 Task: Open Card Card0000000175 in  Board0000000044 in Workspace WS0000000015 in Trello. Add Member Carxxstreet791@gmail.com to Card Card0000000175 in  Board0000000044 in Workspace WS0000000015 in Trello. Add Orange Label titled Label0000000175 to Card Card0000000175 in  Board0000000044 in Workspace WS0000000015 in Trello. Add Checklist CL0000000175 to Card Card0000000175 in  Board0000000044 in Workspace WS0000000015 in Trello. Add Dates with Start Date as Oct 01 2023 and Due Date as Oct 31 2023 to Card Card0000000175 in  Board0000000044 in Workspace WS0000000015 in Trello
Action: Mouse moved to (673, 78)
Screenshot: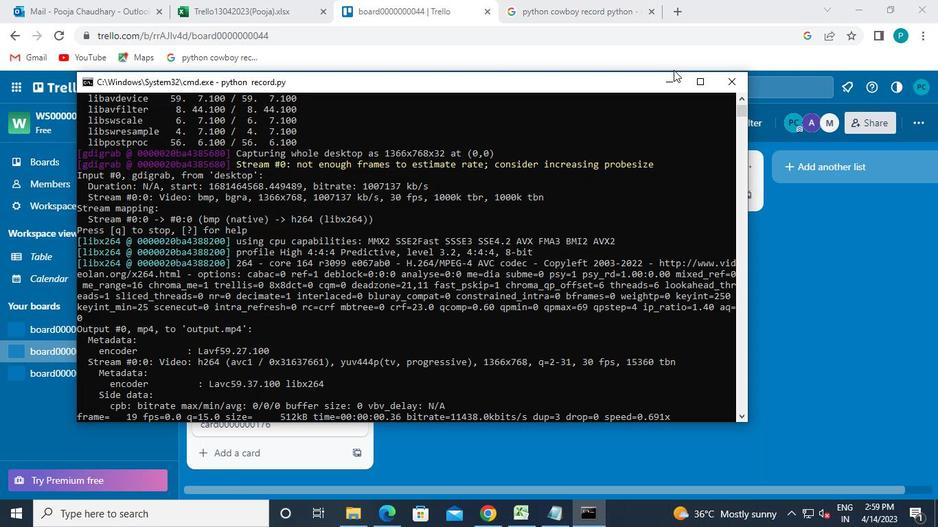 
Action: Mouse pressed left at (673, 78)
Screenshot: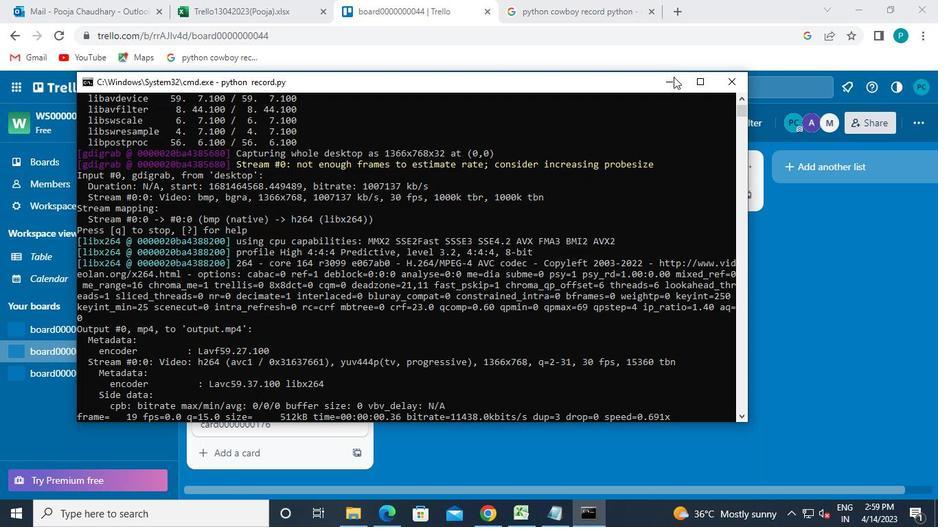 
Action: Mouse moved to (253, 400)
Screenshot: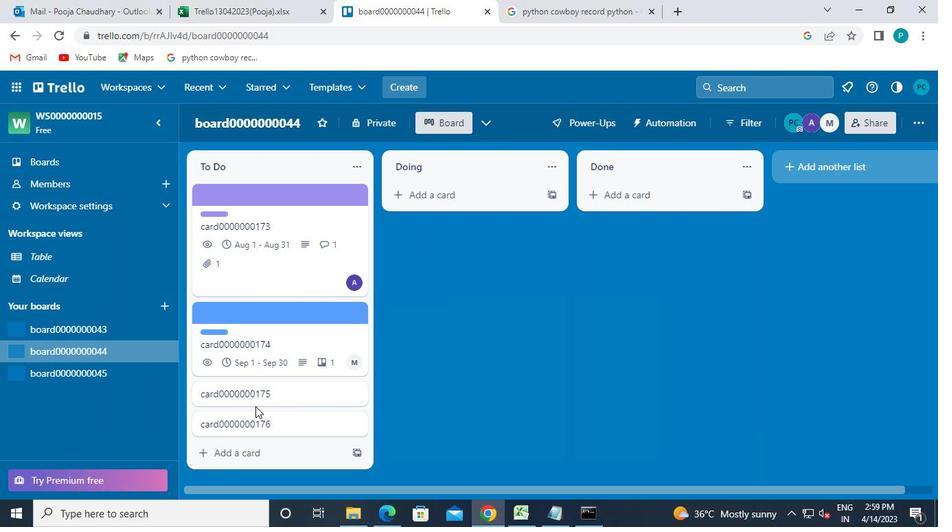 
Action: Mouse pressed left at (253, 400)
Screenshot: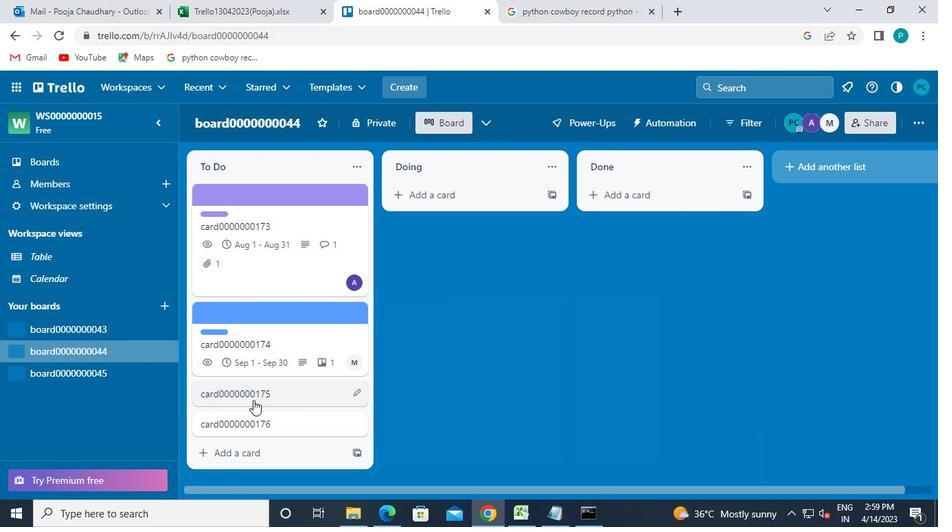 
Action: Mouse moved to (616, 241)
Screenshot: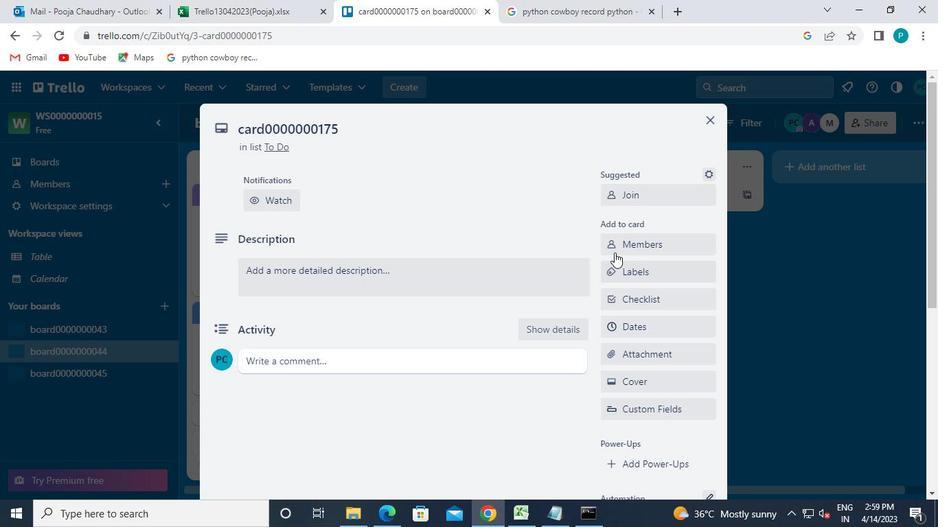
Action: Mouse pressed left at (616, 241)
Screenshot: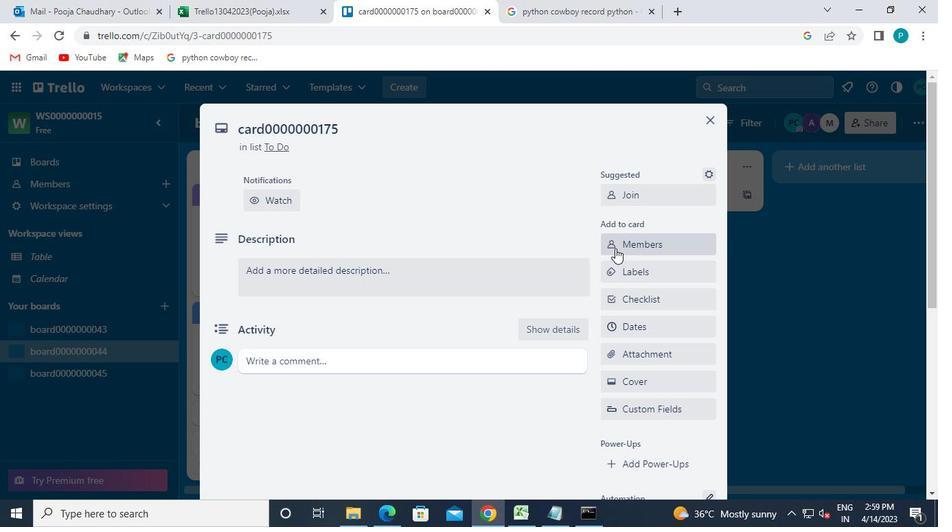 
Action: Mouse moved to (630, 307)
Screenshot: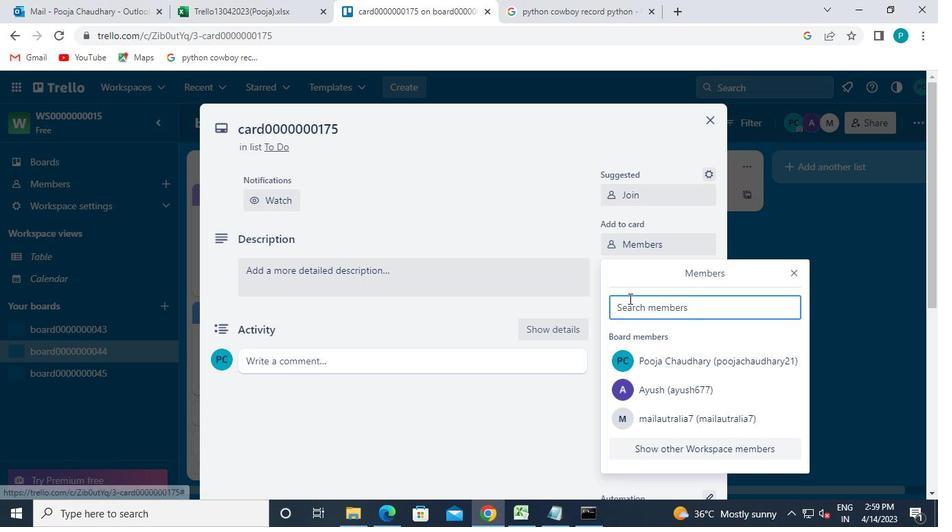 
Action: Mouse pressed left at (630, 307)
Screenshot: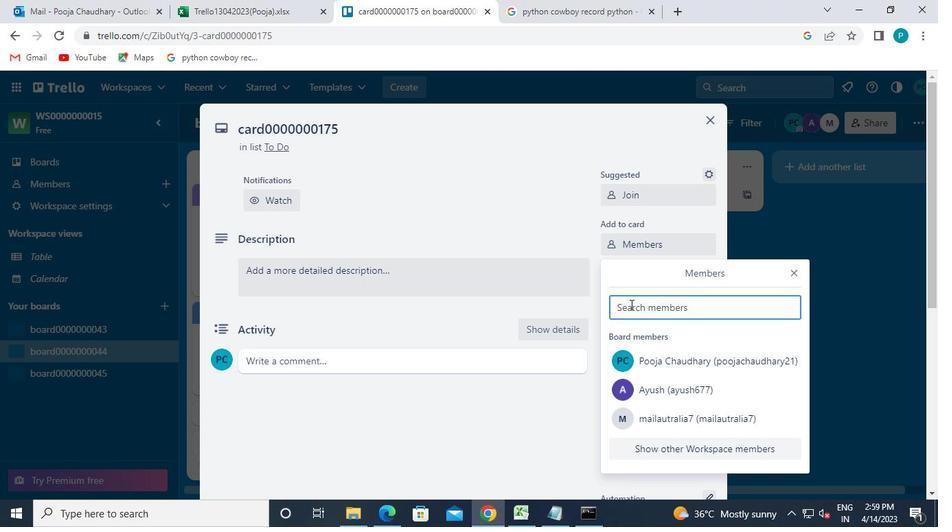 
Action: Mouse moved to (604, 321)
Screenshot: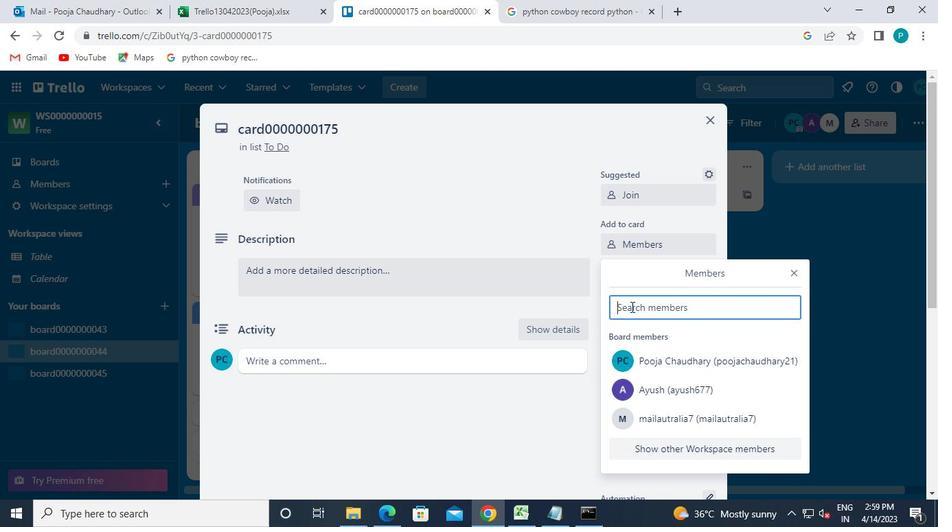 
Action: Keyboard s
Screenshot: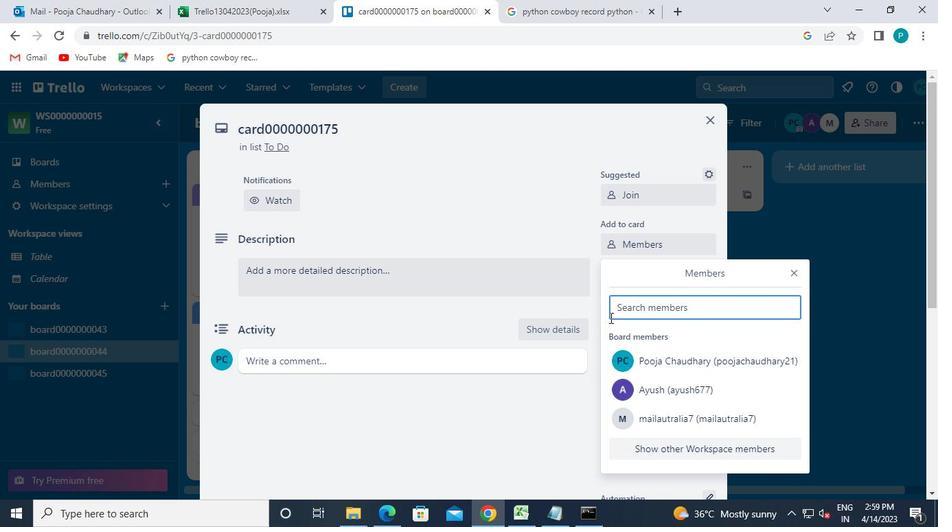 
Action: Keyboard t
Screenshot: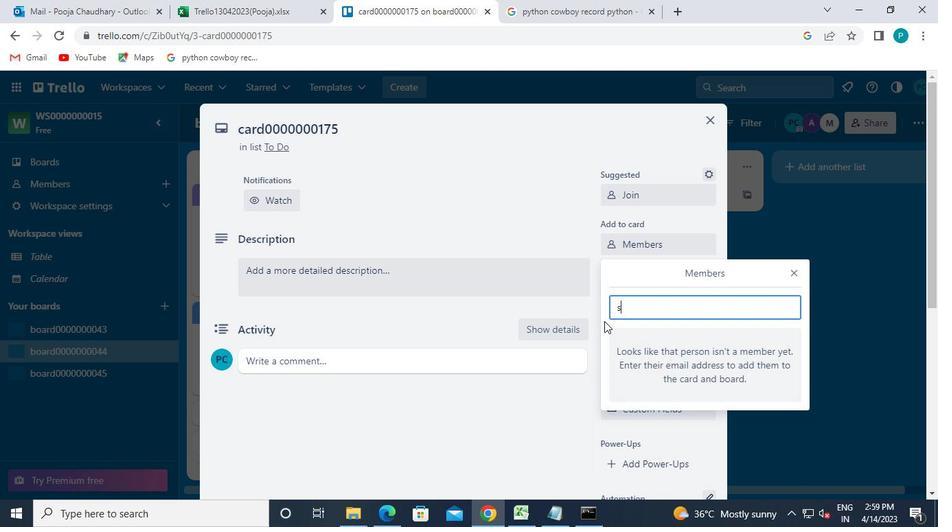 
Action: Keyboard r
Screenshot: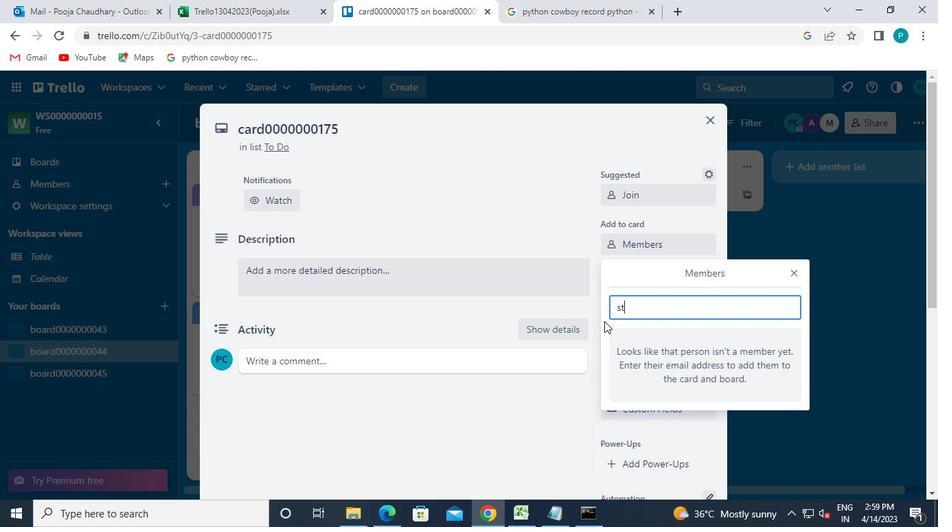 
Action: Keyboard e
Screenshot: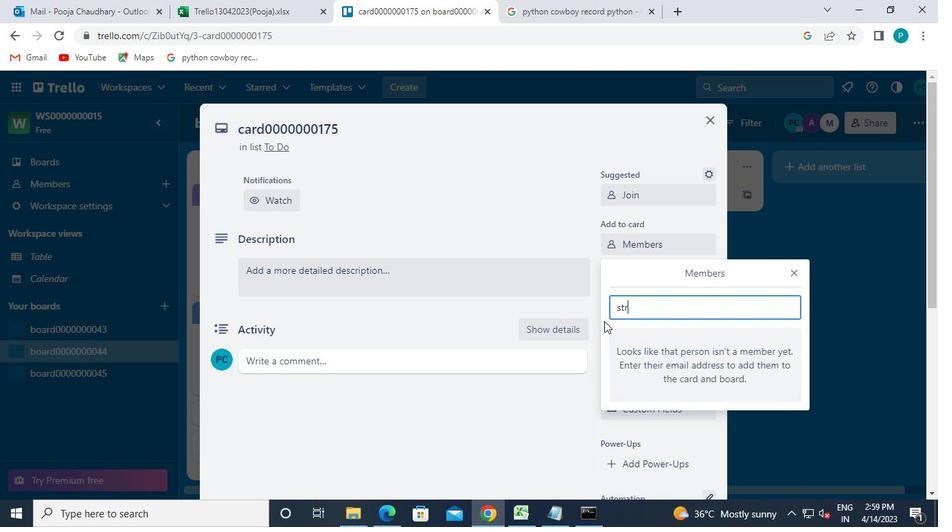 
Action: Keyboard e
Screenshot: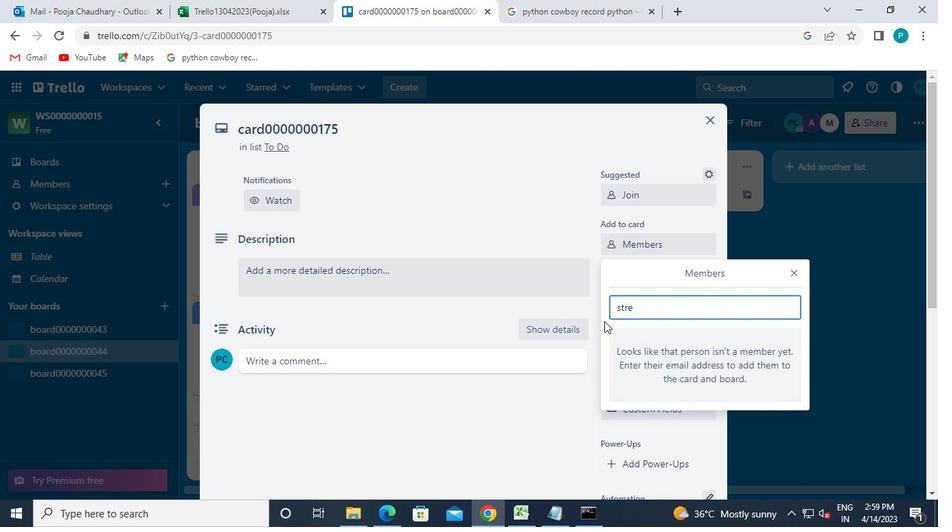 
Action: Keyboard t
Screenshot: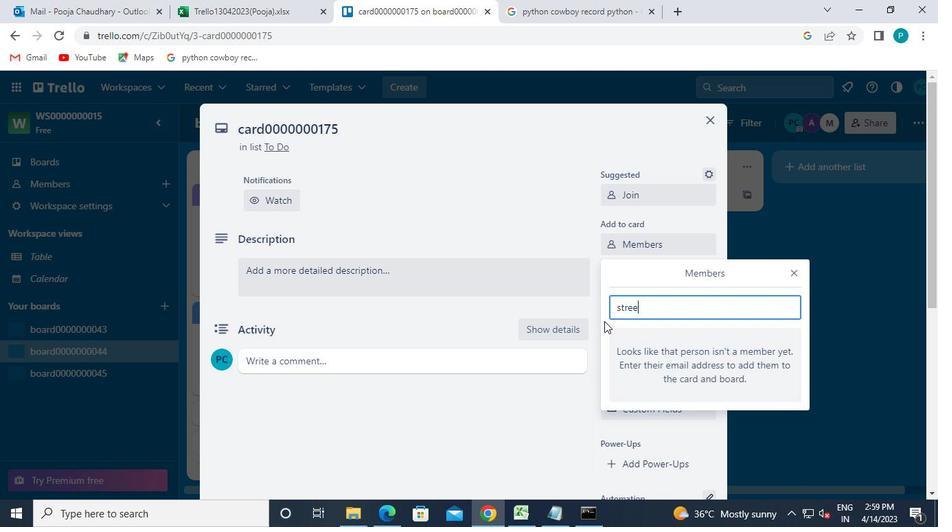 
Action: Keyboard c
Screenshot: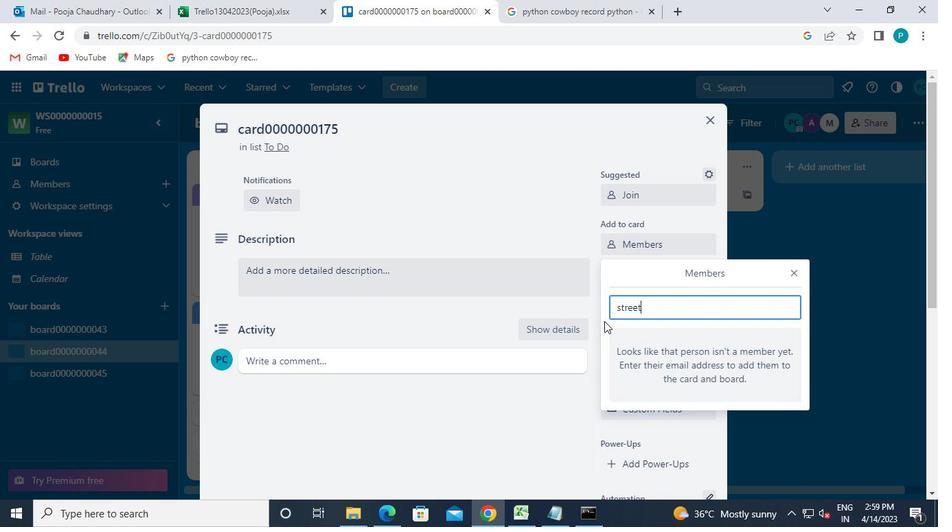 
Action: Keyboard a
Screenshot: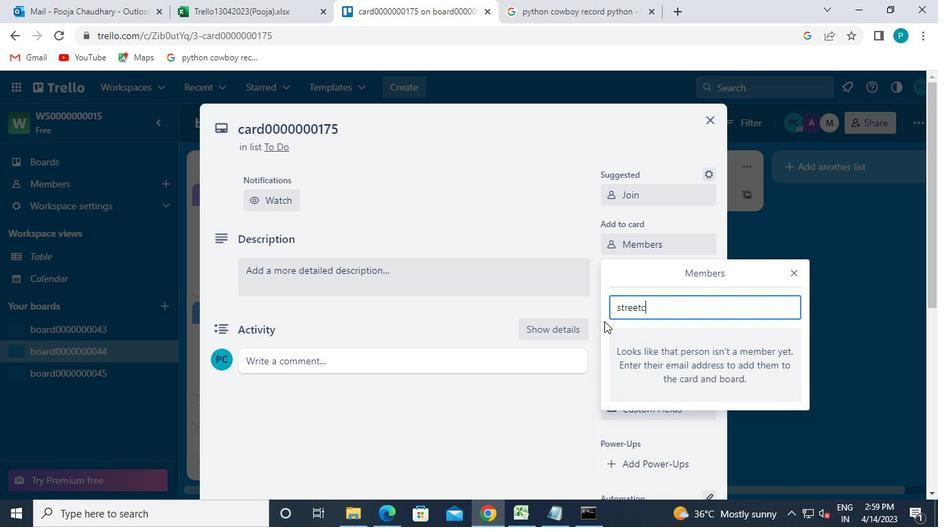 
Action: Keyboard r
Screenshot: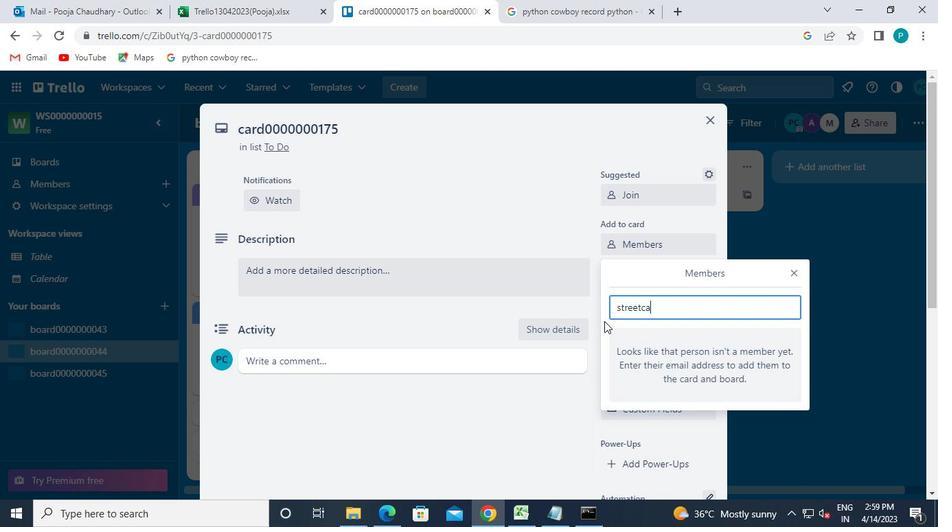 
Action: Keyboard x
Screenshot: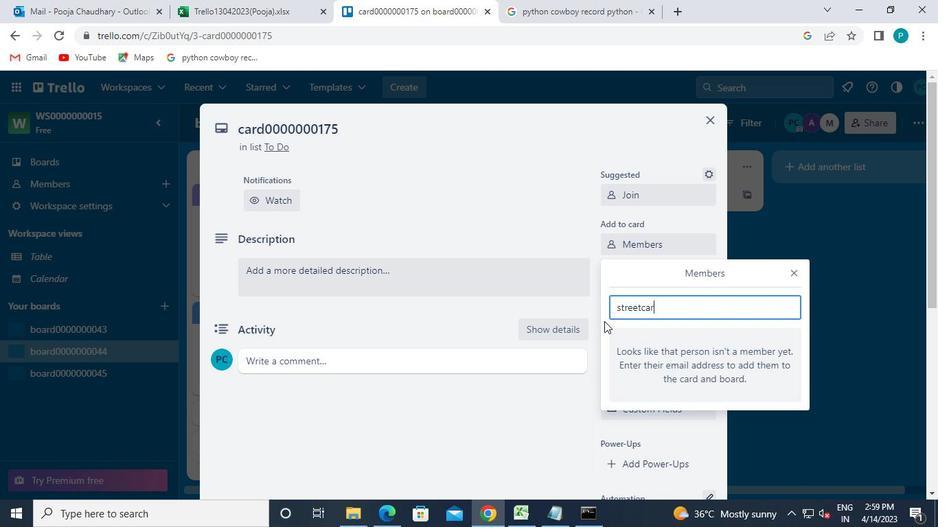 
Action: Keyboard x
Screenshot: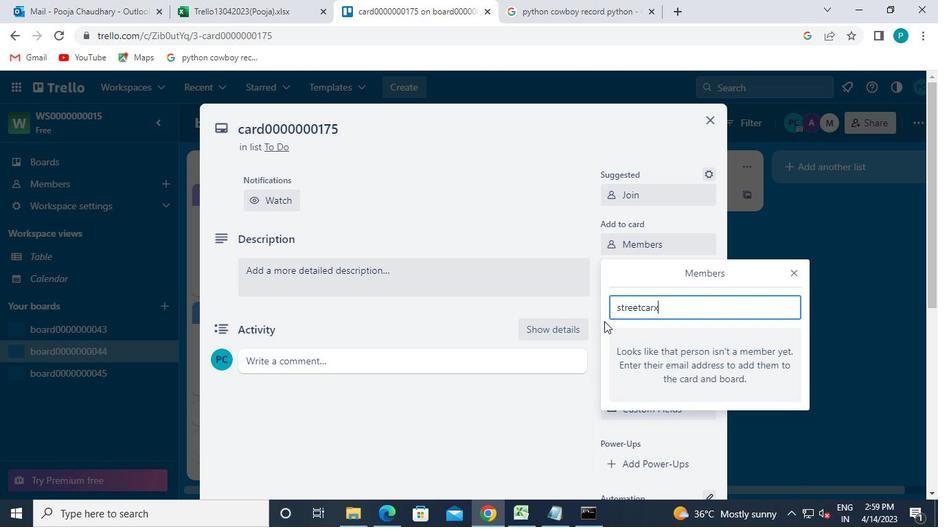 
Action: Keyboard Key.backspace
Screenshot: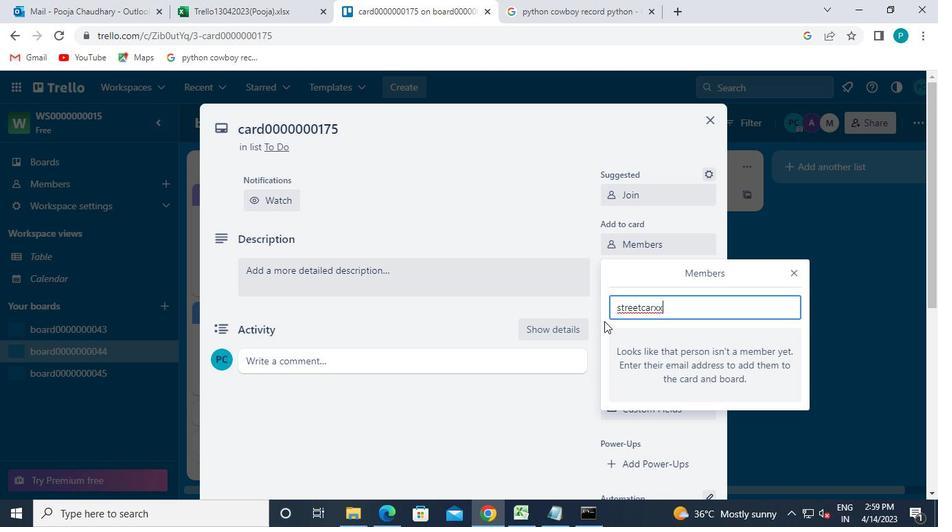 
Action: Keyboard Key.backspace
Screenshot: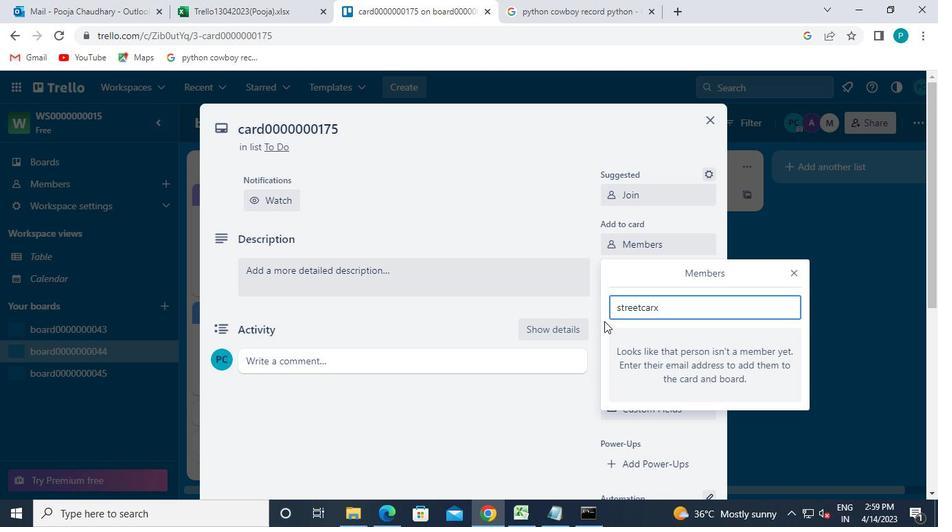 
Action: Keyboard Key.backspace
Screenshot: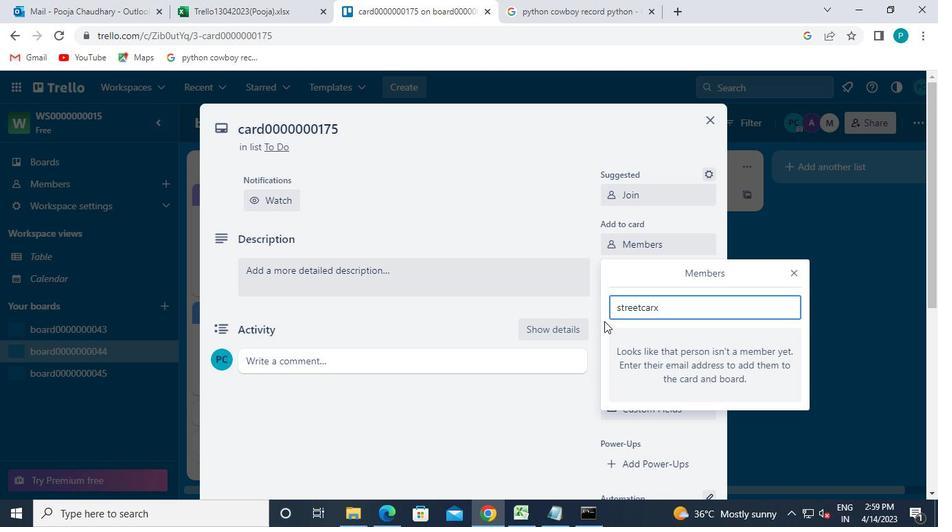 
Action: Keyboard Key.backspace
Screenshot: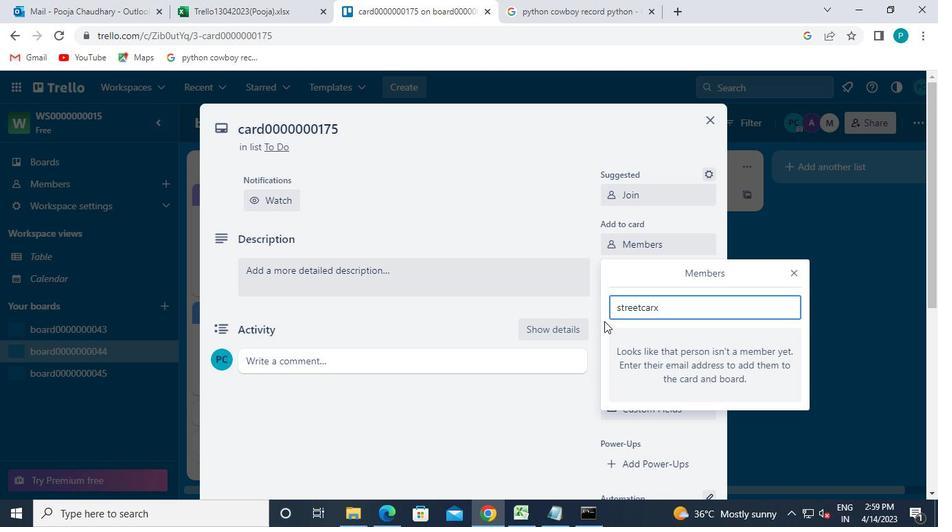 
Action: Keyboard Key.backspace
Screenshot: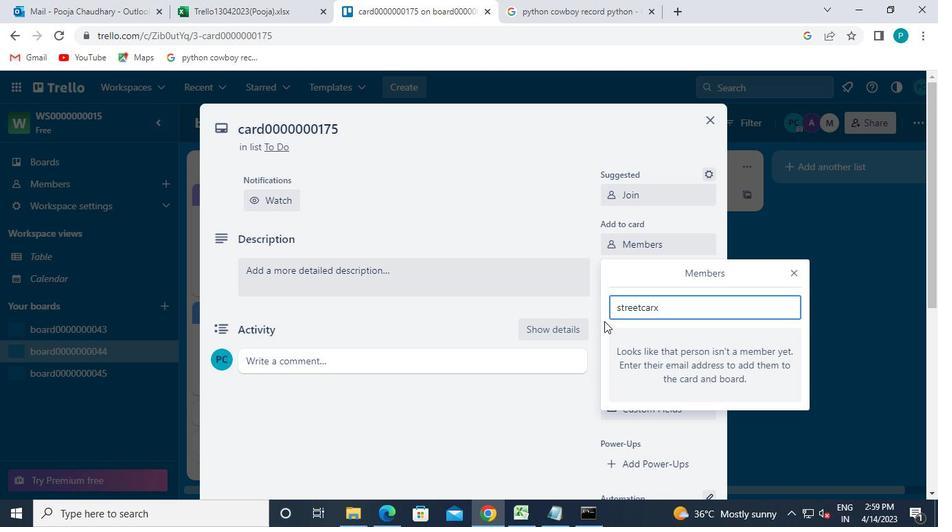 
Action: Keyboard Key.backspace
Screenshot: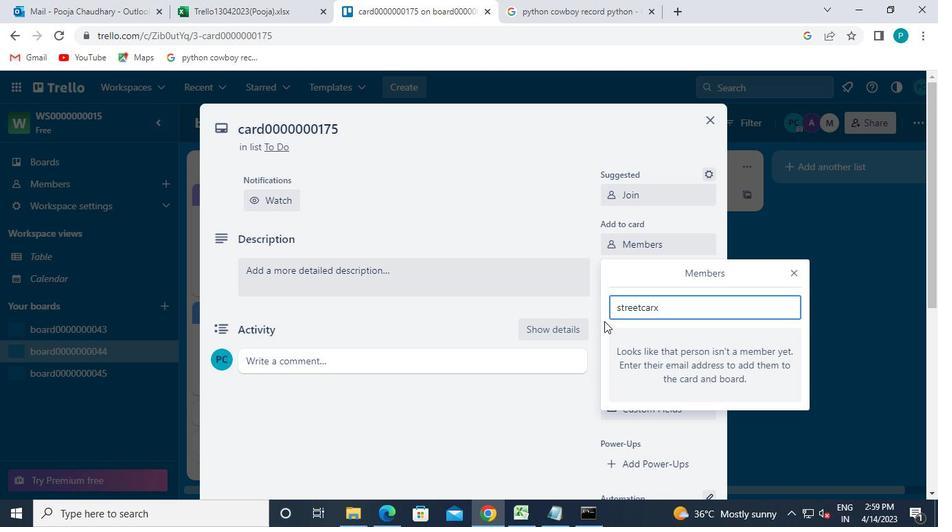 
Action: Keyboard Key.backspace
Screenshot: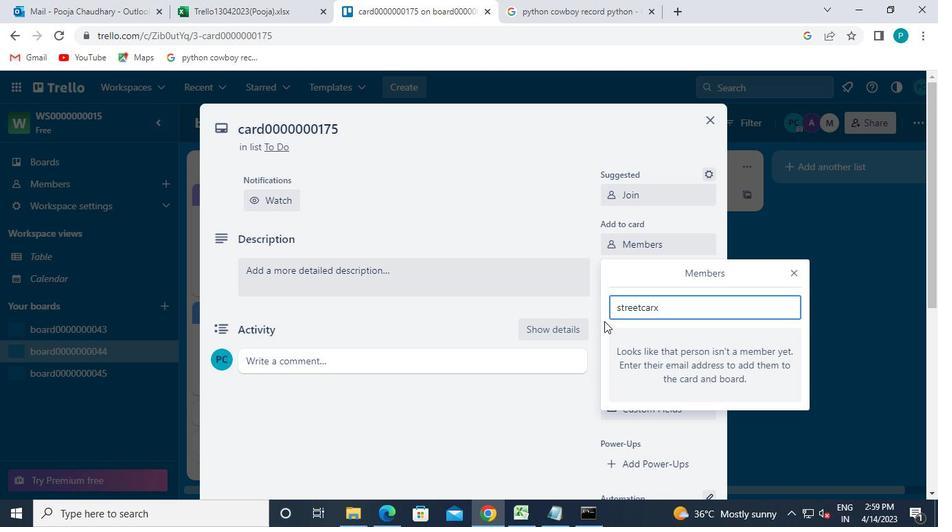 
Action: Keyboard Key.backspace
Screenshot: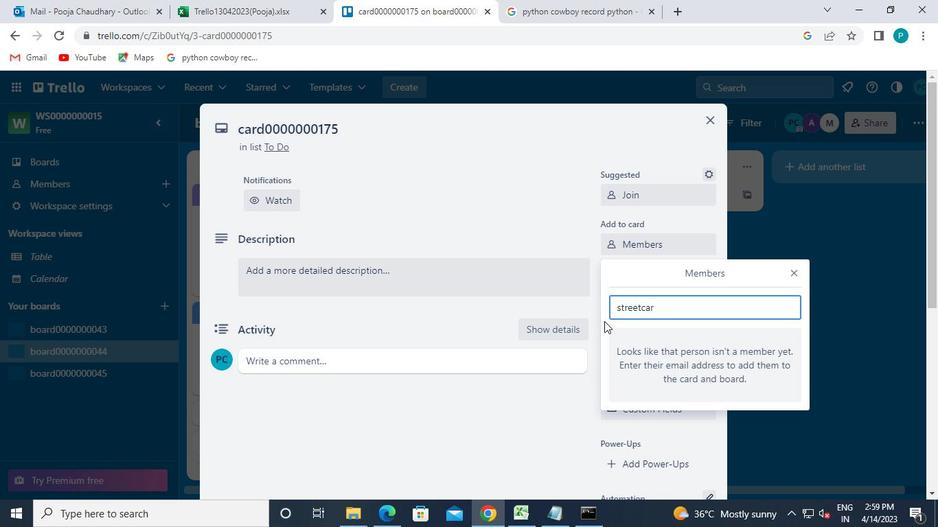 
Action: Keyboard Key.backspace
Screenshot: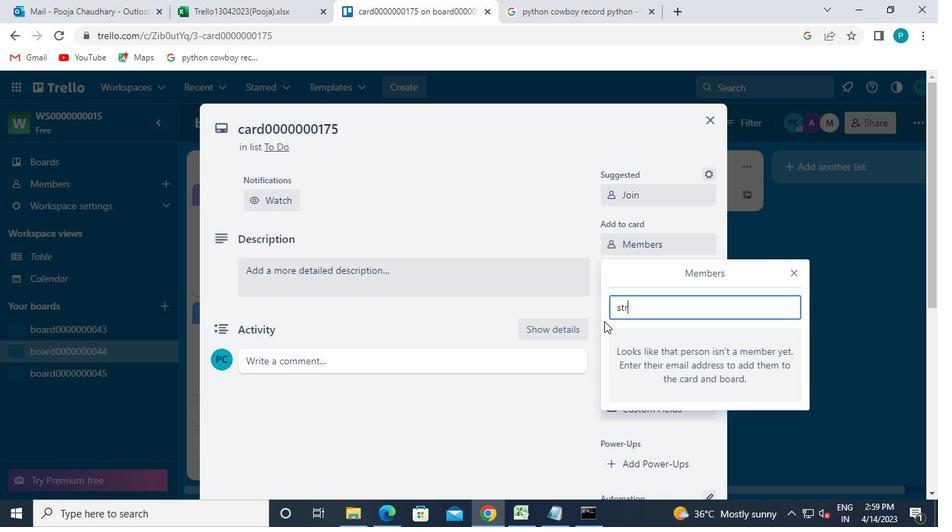 
Action: Keyboard Key.backspace
Screenshot: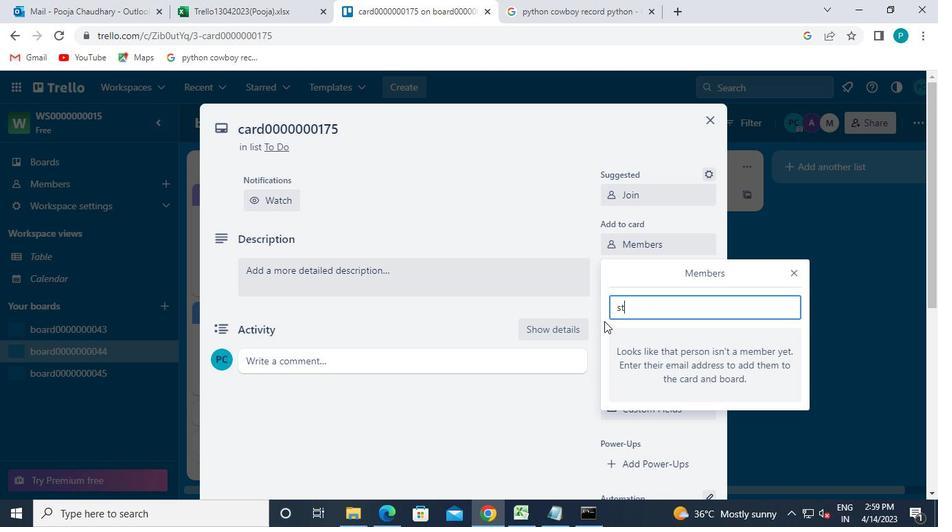 
Action: Keyboard Key.backspace
Screenshot: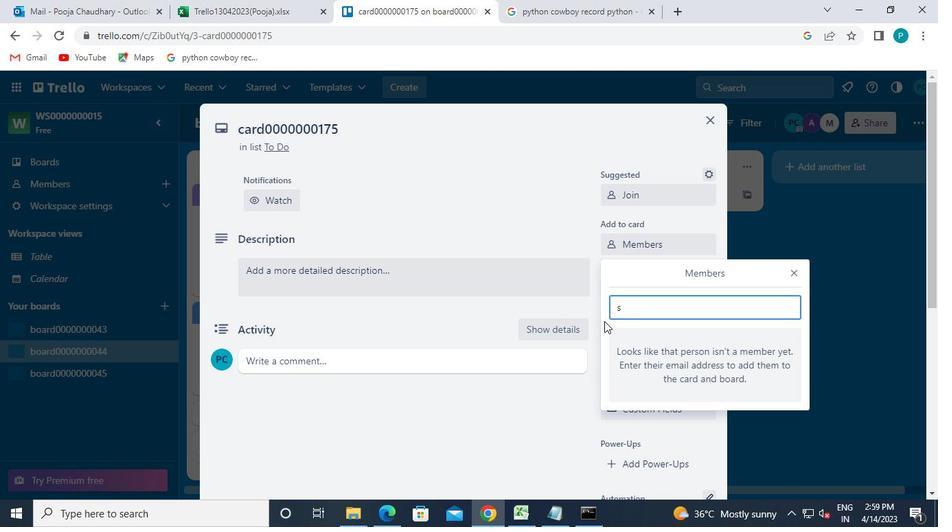 
Action: Keyboard c
Screenshot: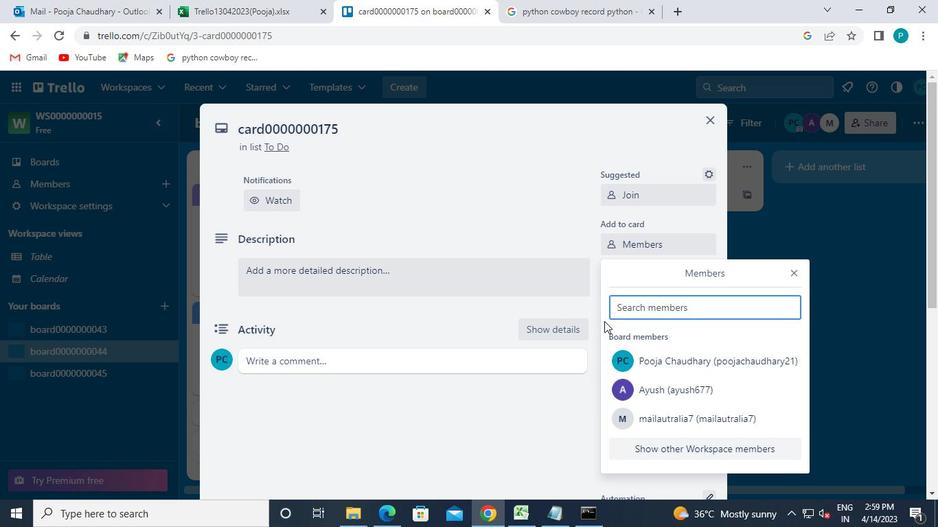 
Action: Mouse moved to (562, 344)
Screenshot: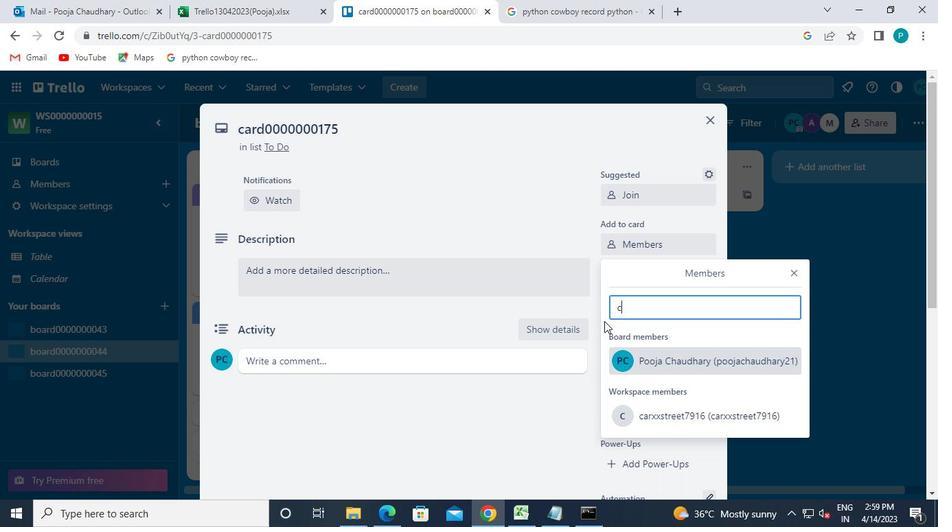 
Action: Keyboard a
Screenshot: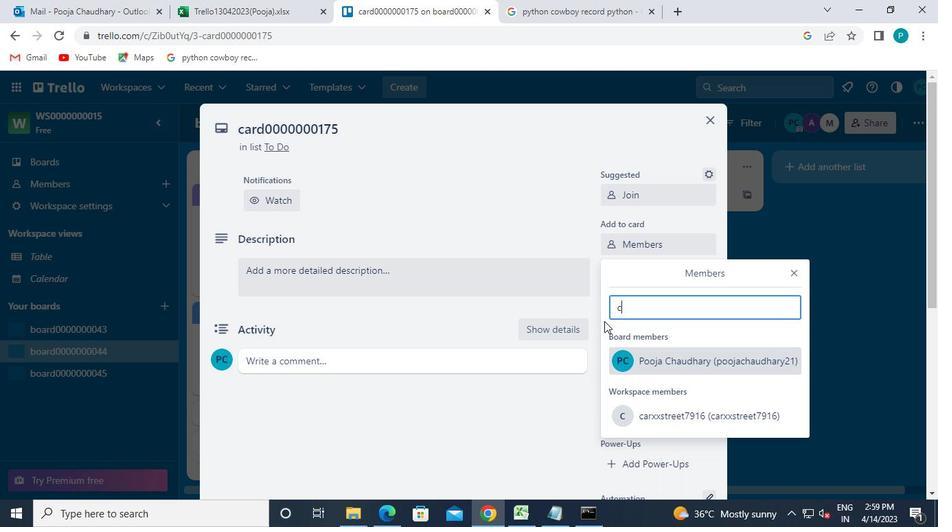 
Action: Keyboard r
Screenshot: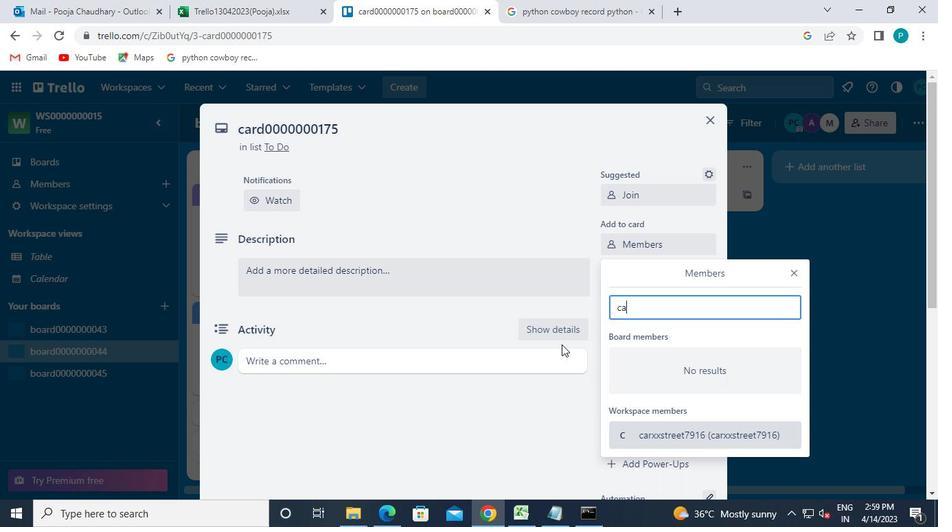 
Action: Keyboard x
Screenshot: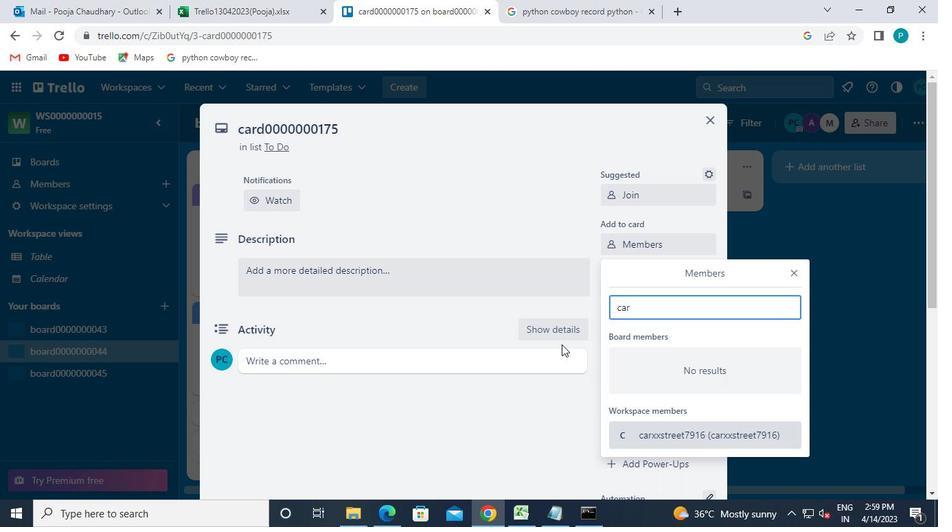 
Action: Keyboard x
Screenshot: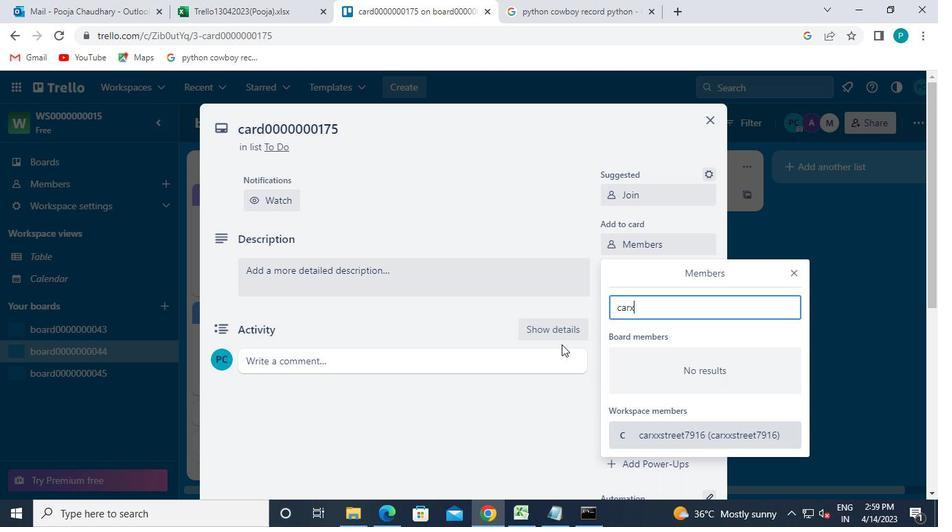 
Action: Keyboard s
Screenshot: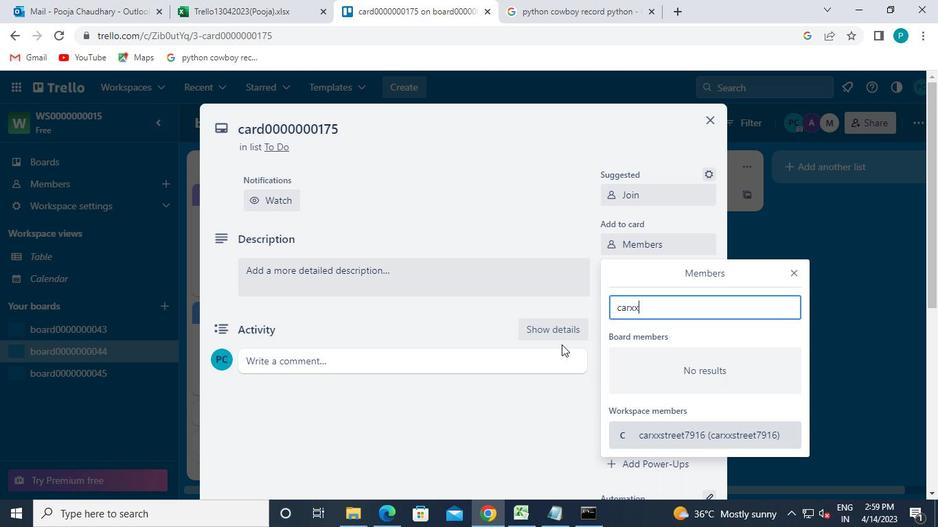 
Action: Keyboard t
Screenshot: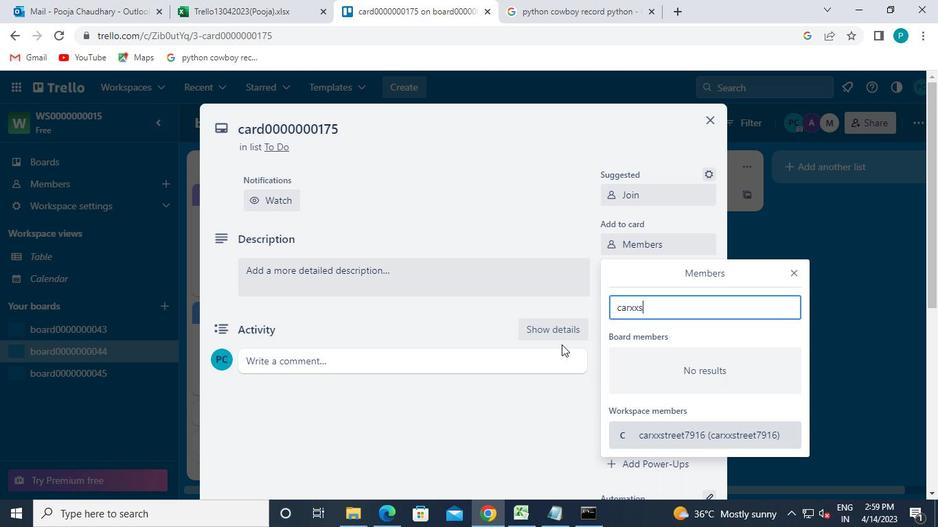 
Action: Keyboard r
Screenshot: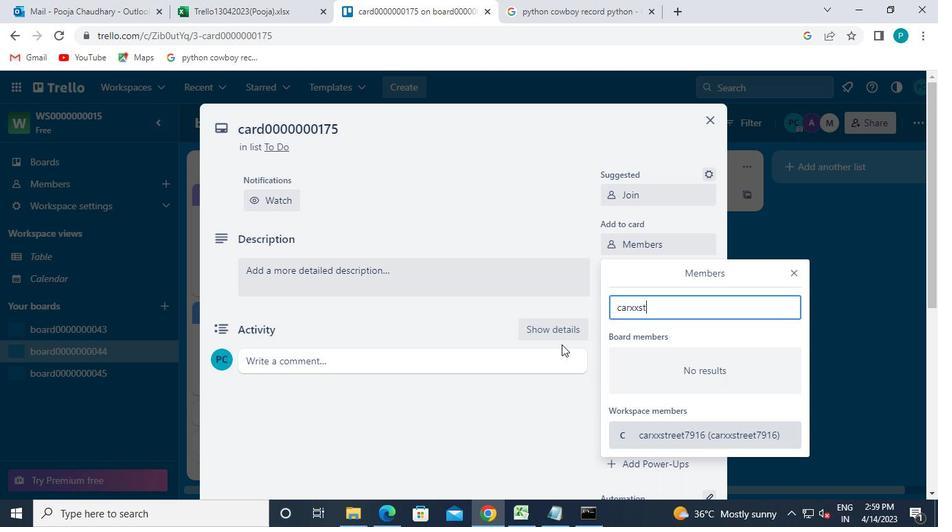 
Action: Keyboard e
Screenshot: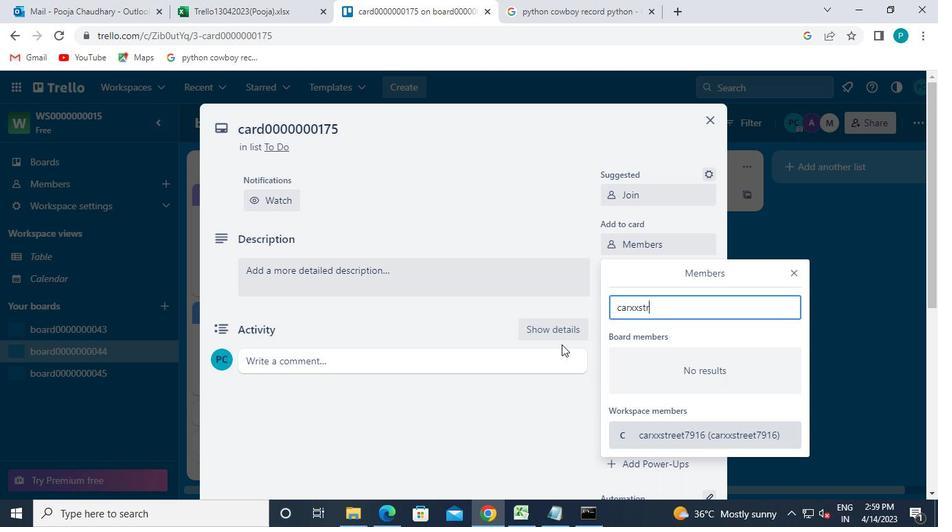 
Action: Keyboard e
Screenshot: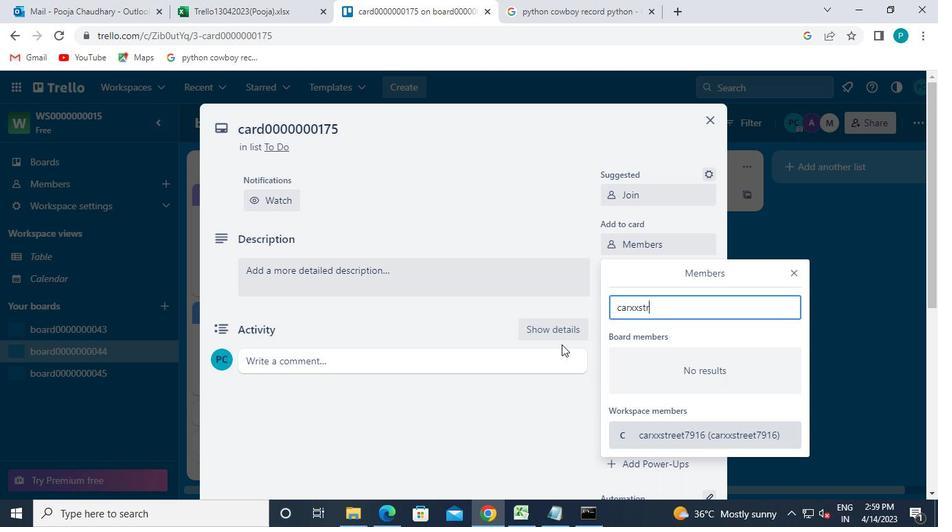 
Action: Keyboard t
Screenshot: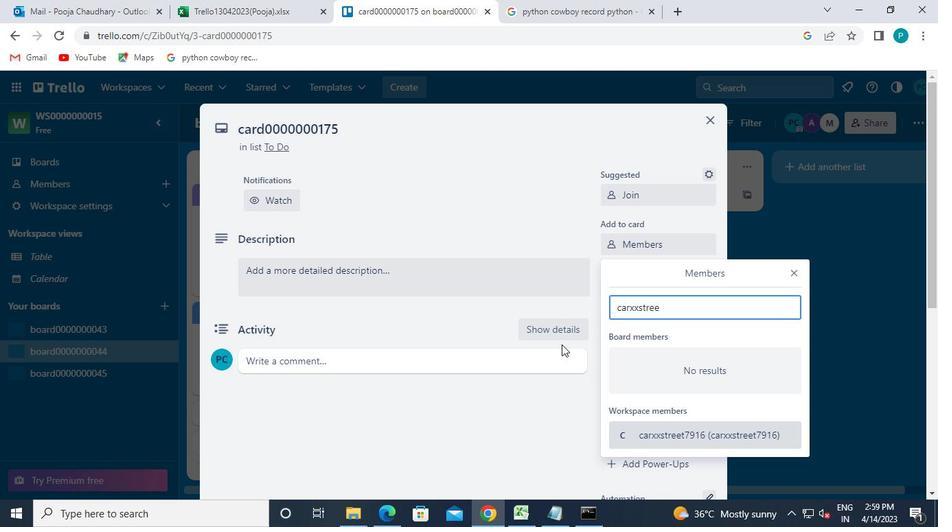 
Action: Mouse moved to (554, 349)
Screenshot: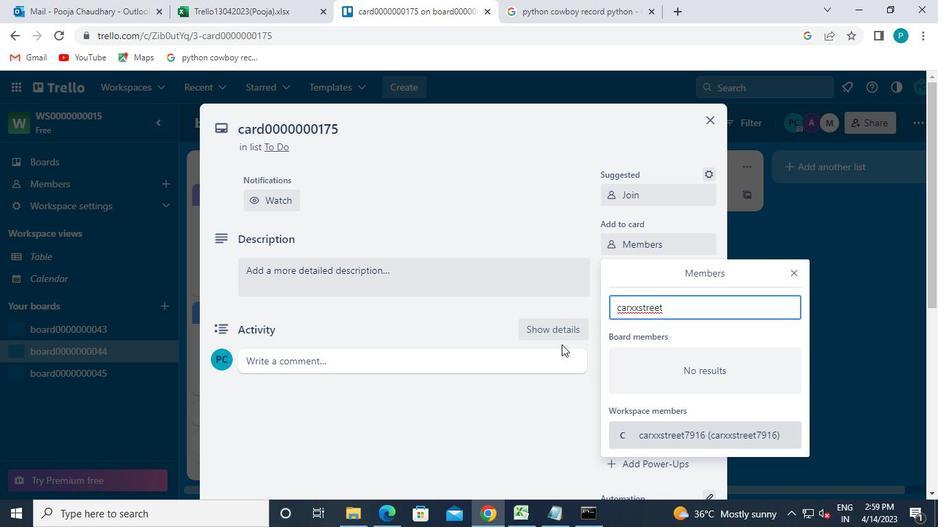 
Action: Keyboard Key.shift
Screenshot: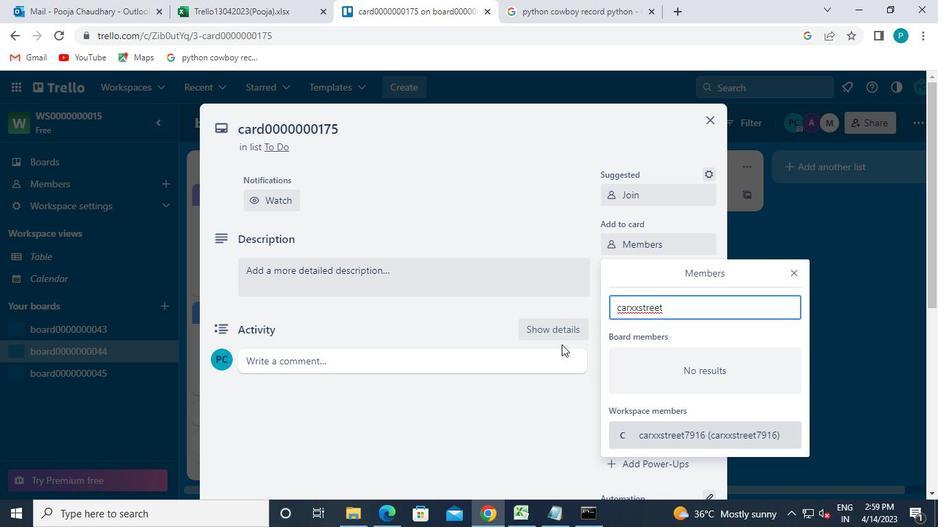 
Action: Keyboard @
Screenshot: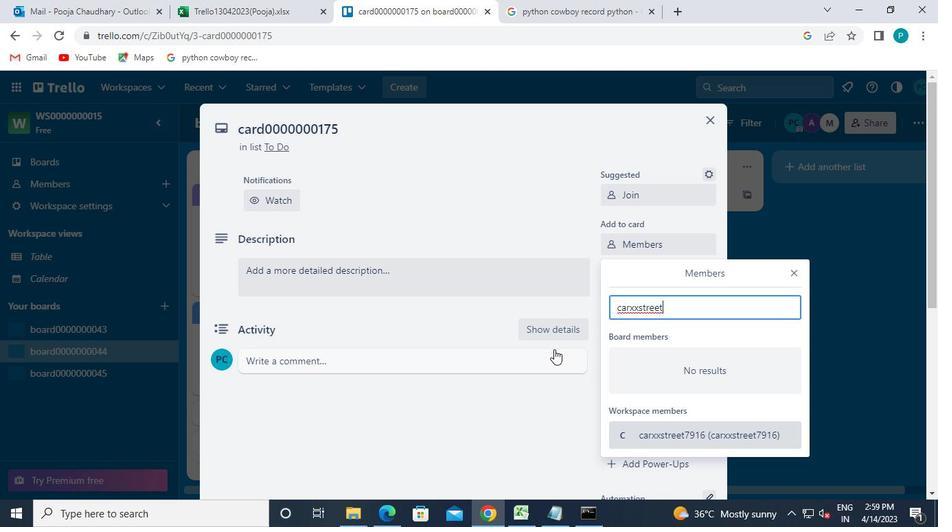 
Action: Keyboard Key.backspace
Screenshot: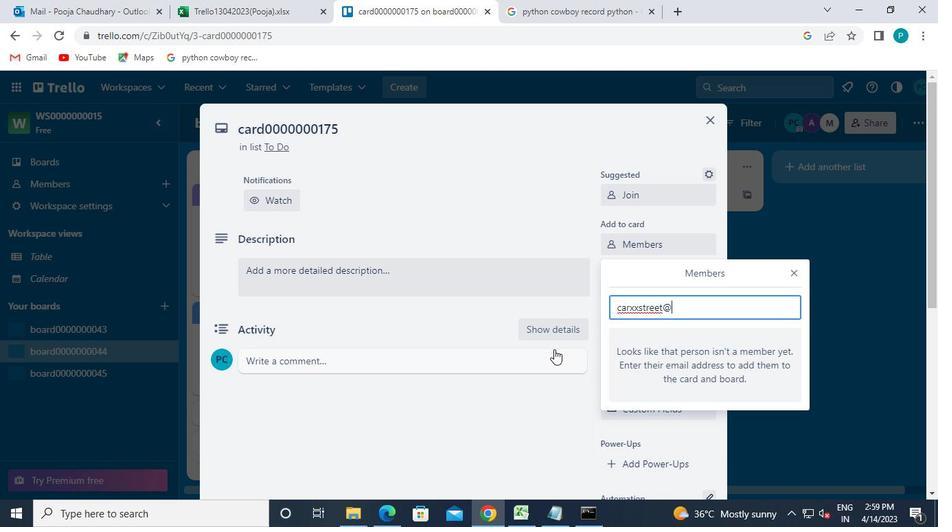 
Action: Keyboard 7
Screenshot: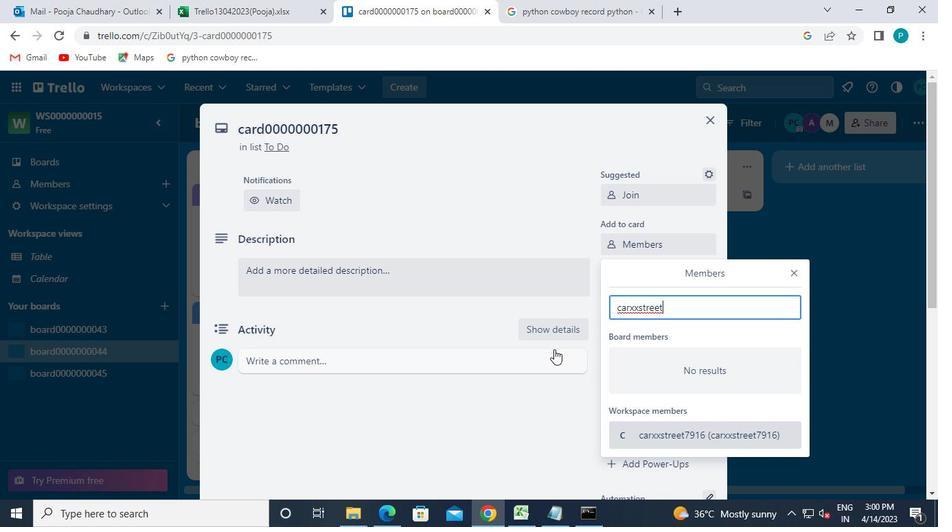
Action: Keyboard 9
Screenshot: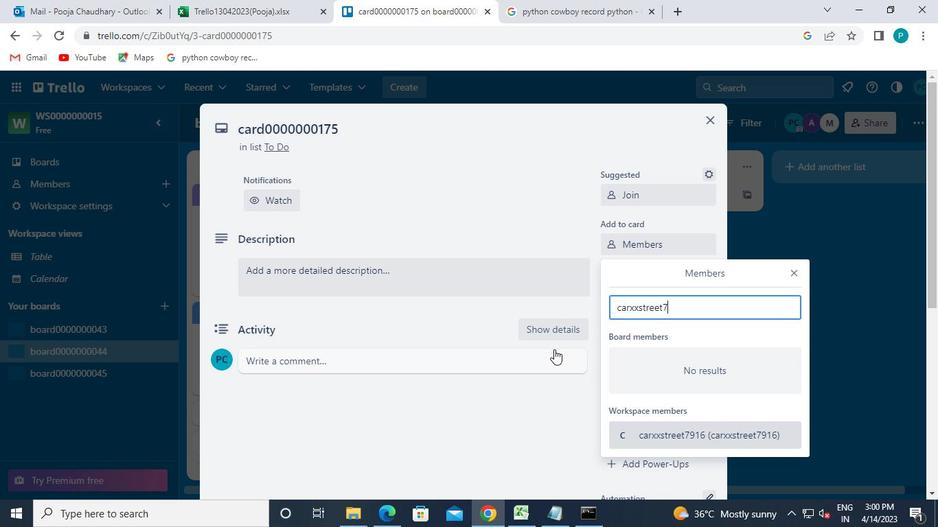 
Action: Keyboard 1
Screenshot: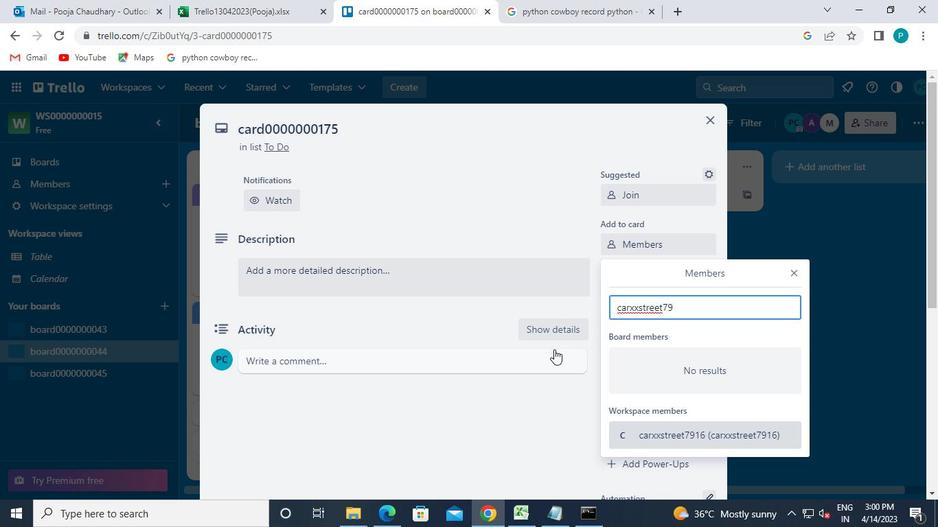 
Action: Keyboard 6
Screenshot: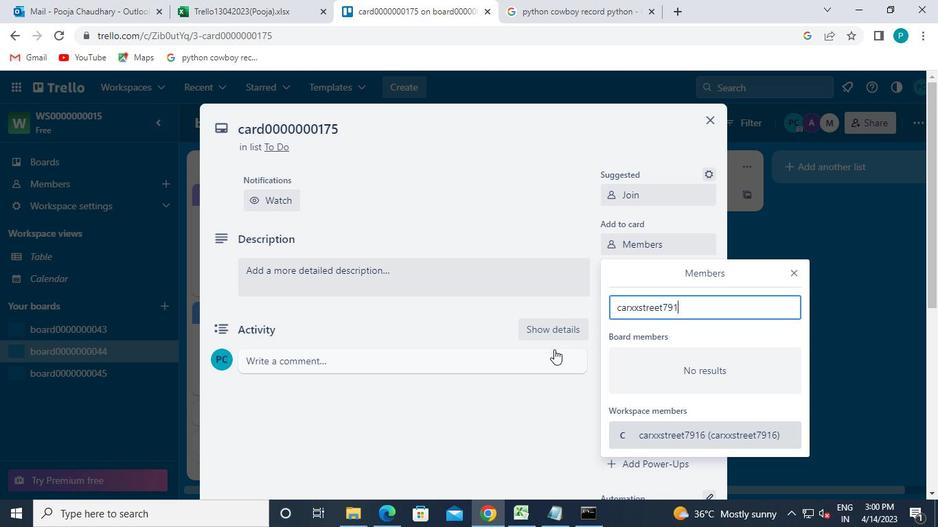 
Action: Keyboard Key.shift
Screenshot: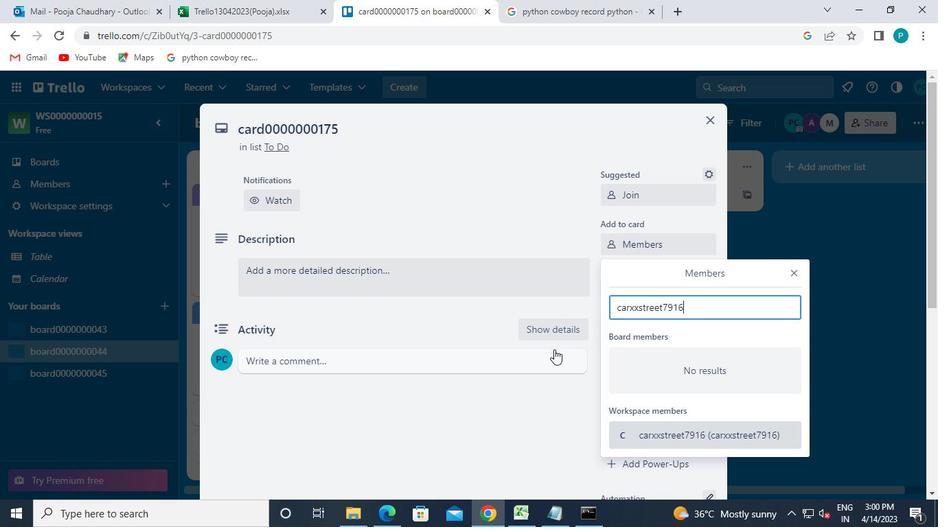 
Action: Keyboard @
Screenshot: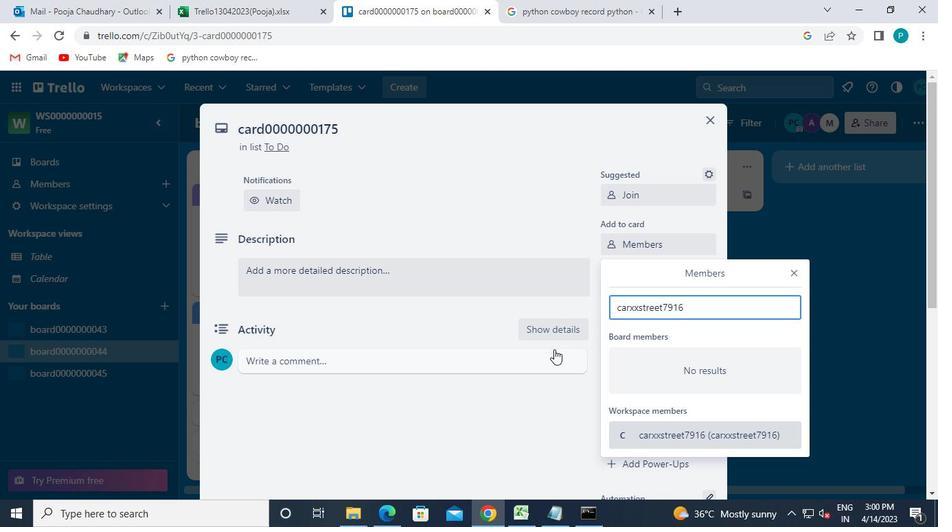 
Action: Keyboard g
Screenshot: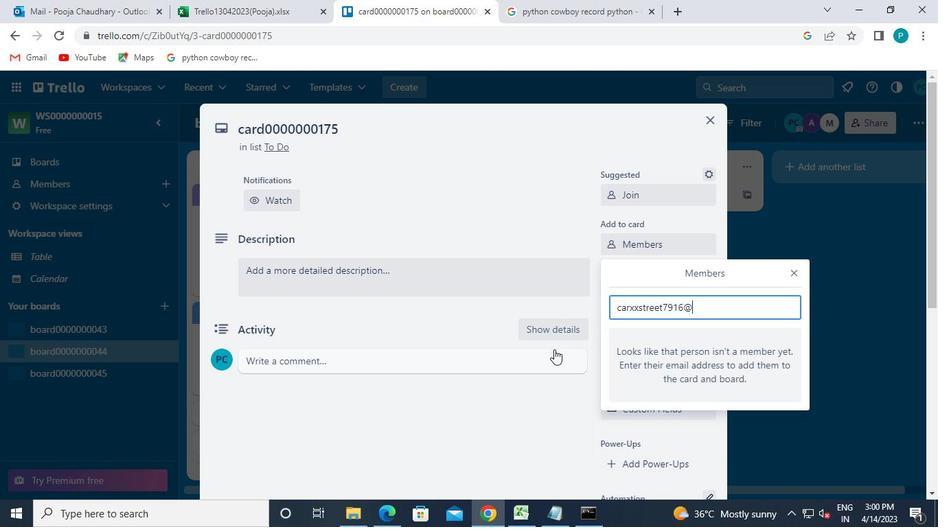 
Action: Keyboard m
Screenshot: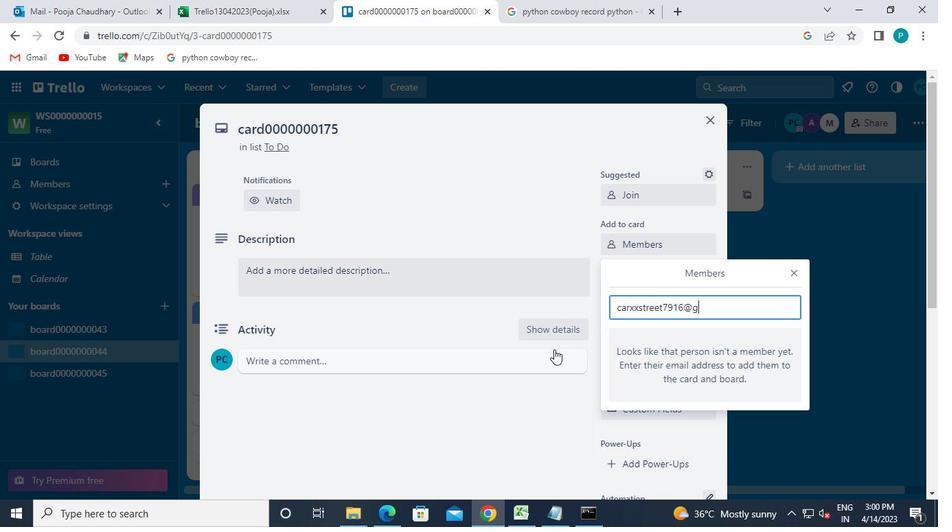 
Action: Keyboard a
Screenshot: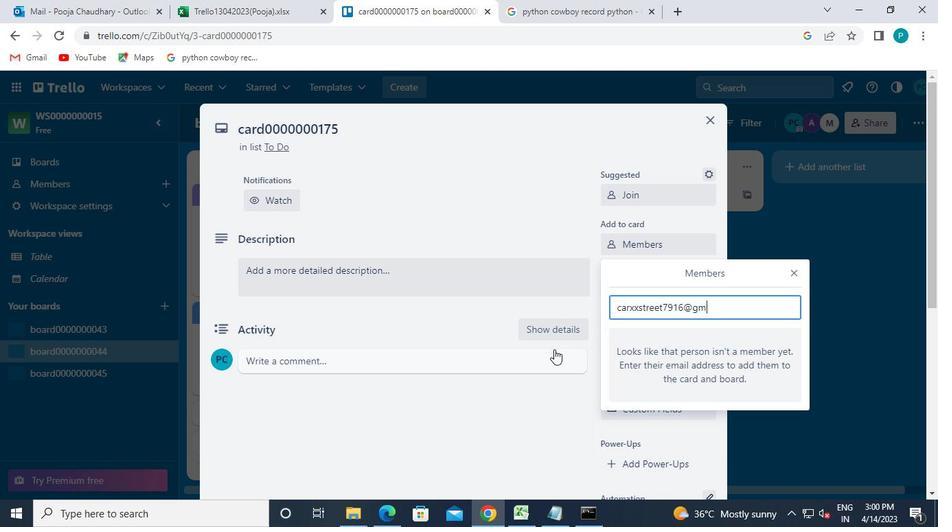 
Action: Keyboard i
Screenshot: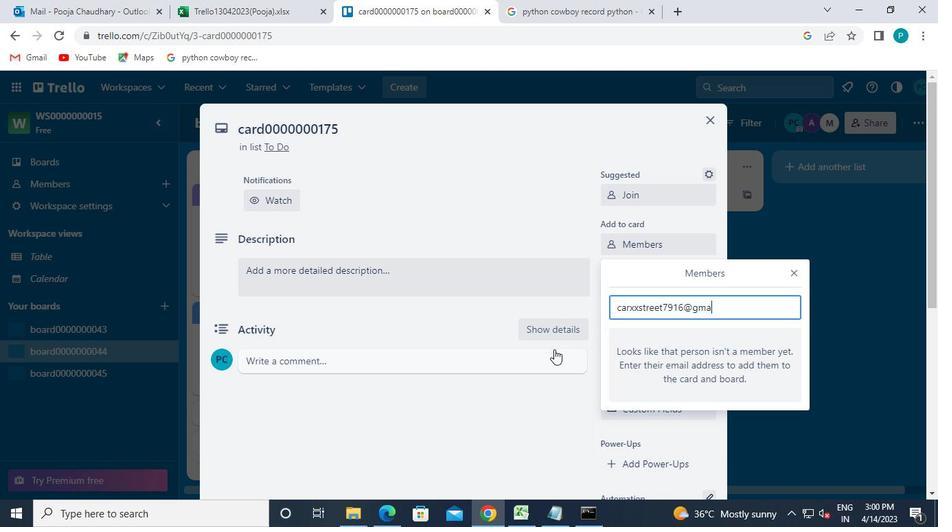 
Action: Keyboard l
Screenshot: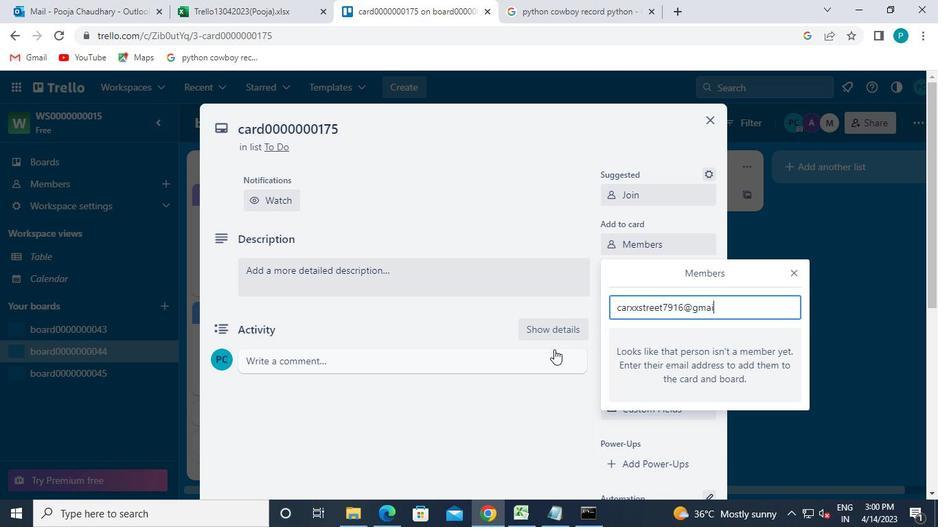 
Action: Keyboard .
Screenshot: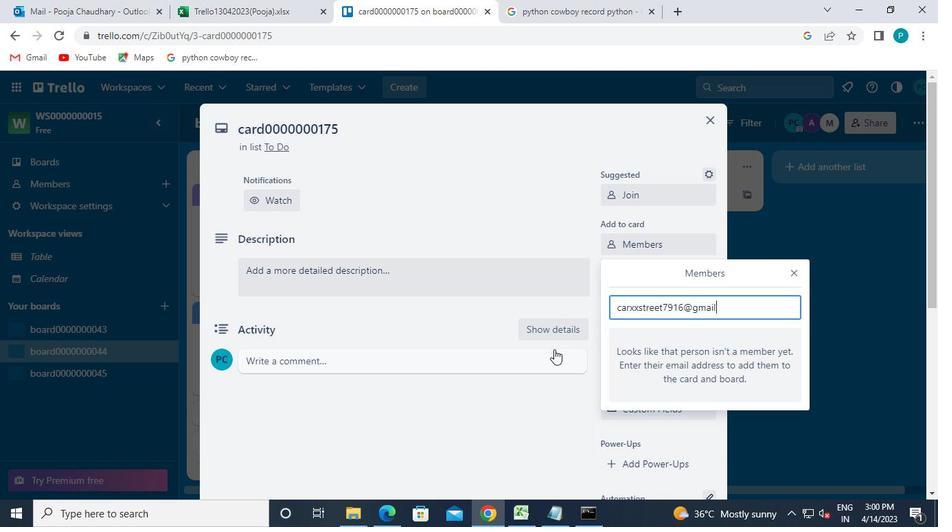 
Action: Keyboard c
Screenshot: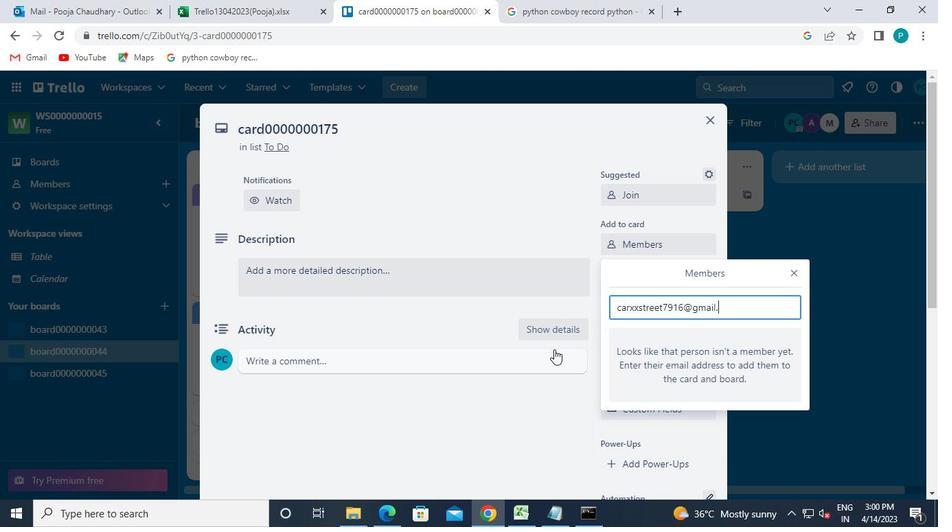 
Action: Keyboard o
Screenshot: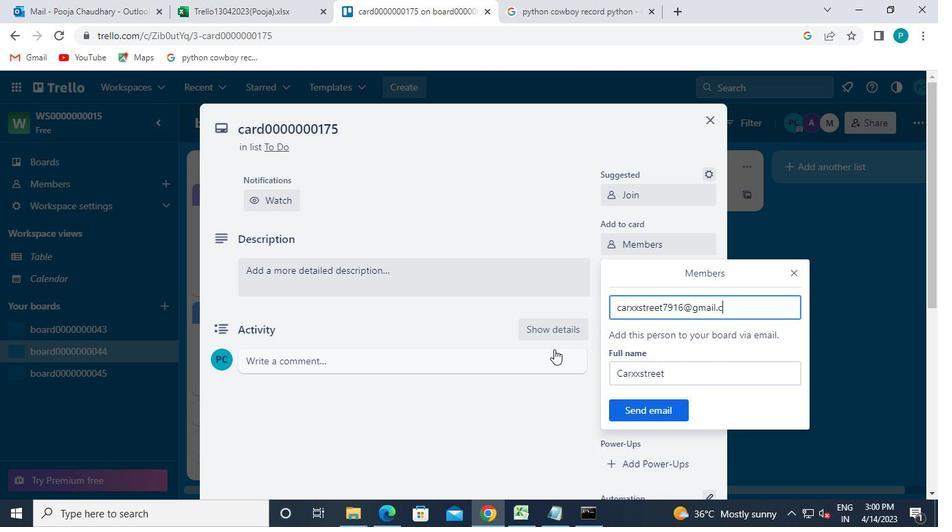 
Action: Keyboard m
Screenshot: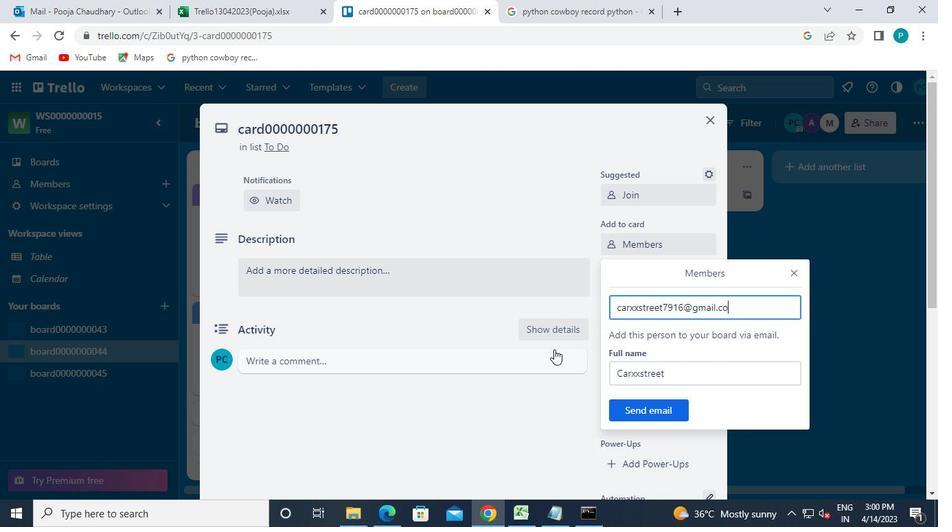 
Action: Mouse moved to (656, 412)
Screenshot: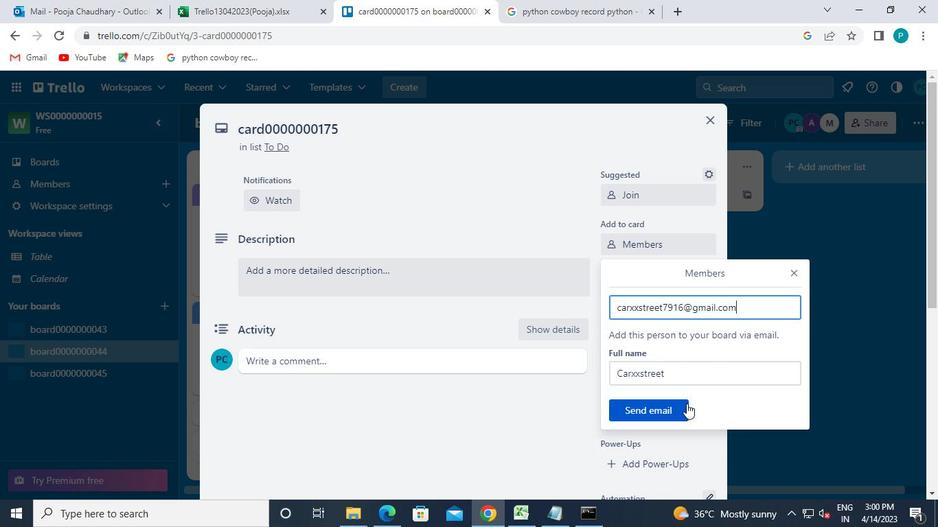 
Action: Mouse pressed left at (656, 412)
Screenshot: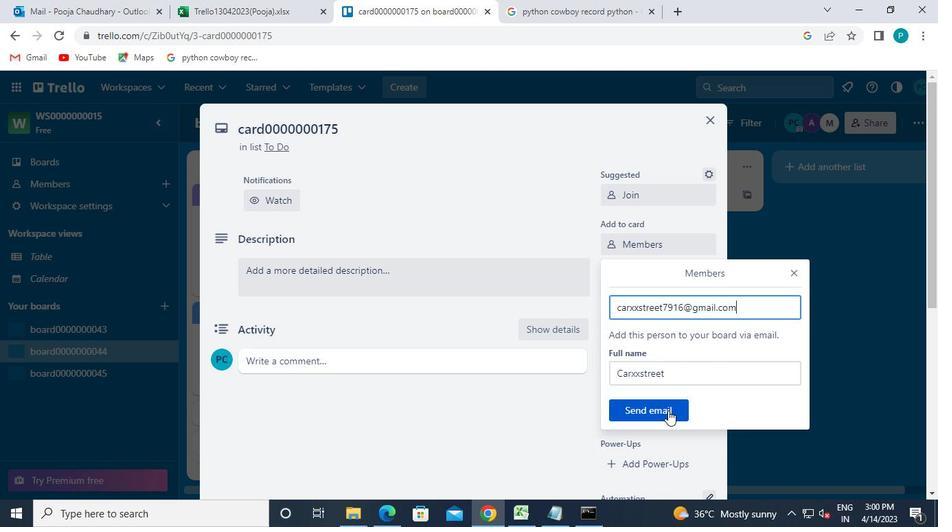 
Action: Mouse moved to (654, 268)
Screenshot: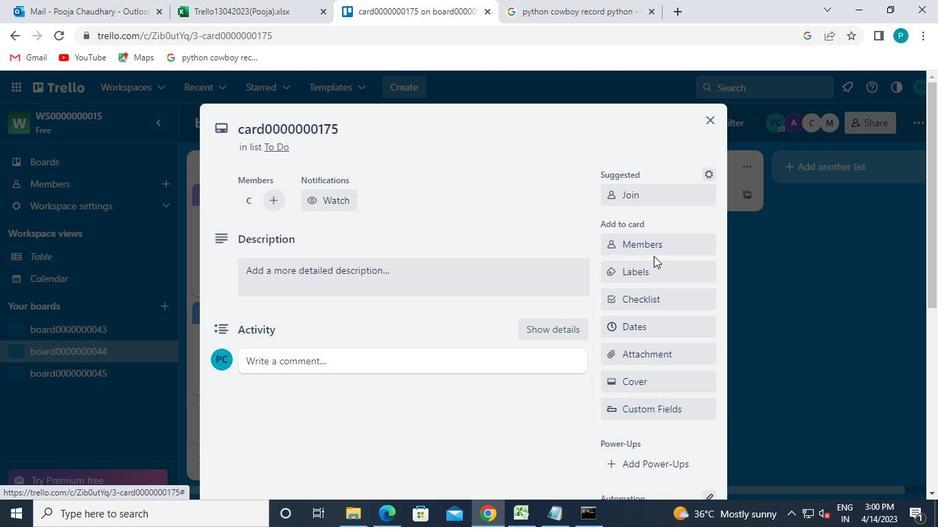 
Action: Mouse pressed left at (654, 268)
Screenshot: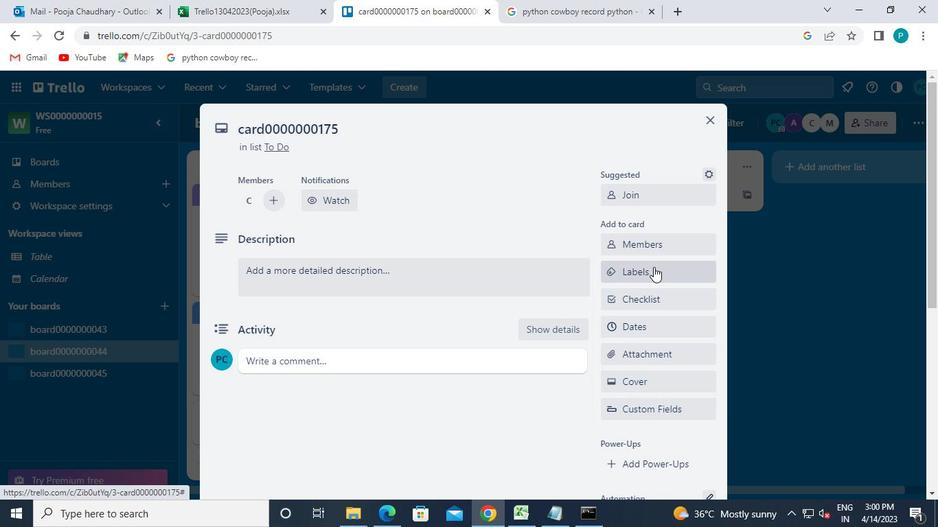 
Action: Mouse moved to (661, 402)
Screenshot: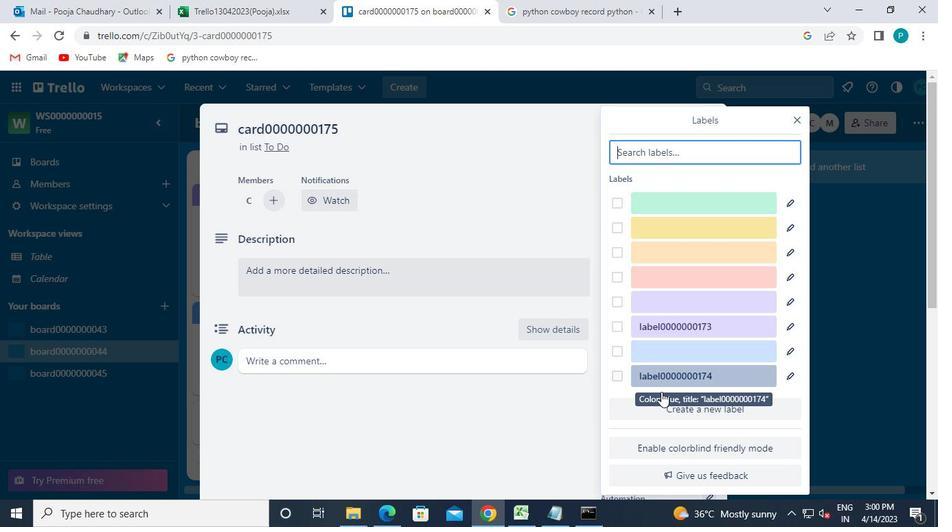 
Action: Mouse pressed left at (661, 402)
Screenshot: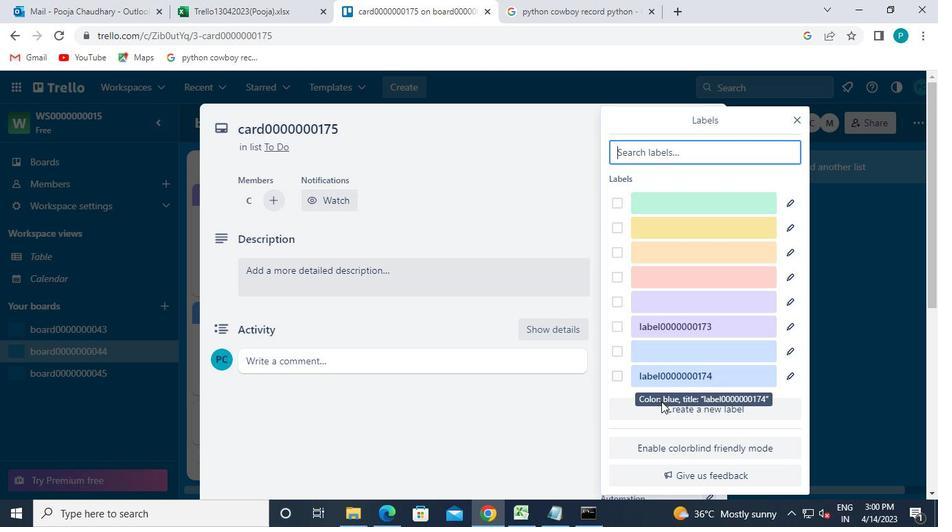 
Action: Mouse moved to (662, 407)
Screenshot: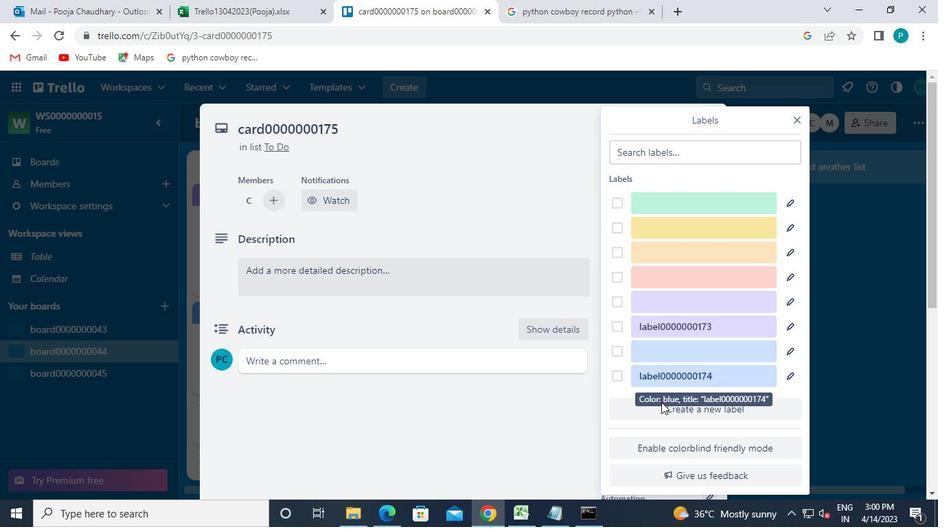 
Action: Mouse pressed left at (662, 407)
Screenshot: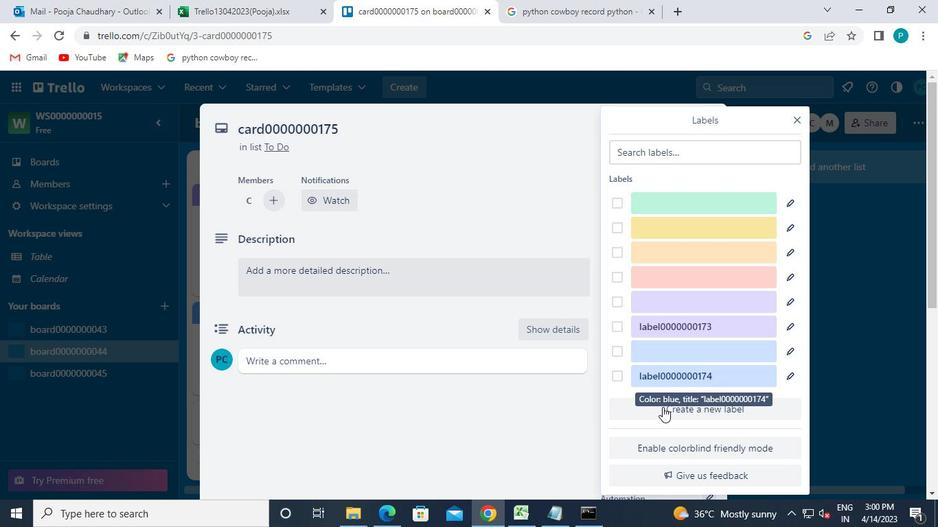 
Action: Mouse moved to (700, 318)
Screenshot: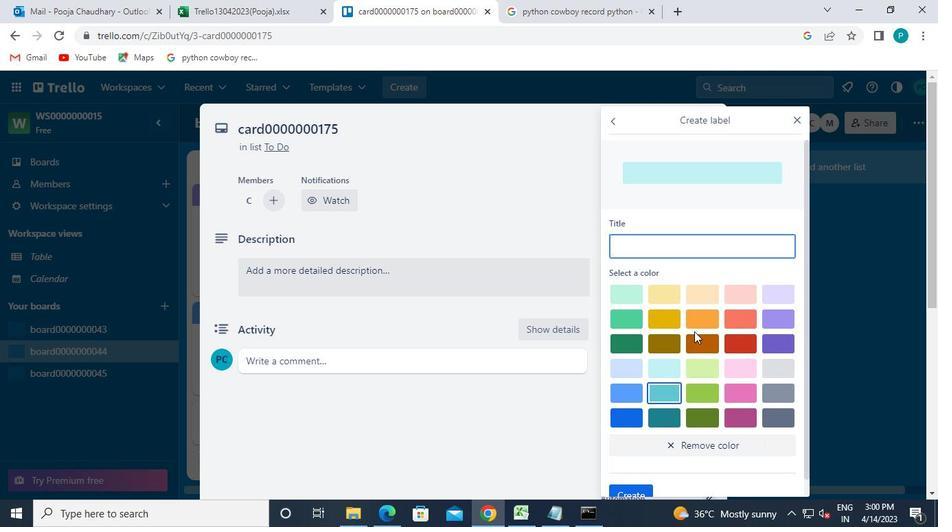 
Action: Mouse pressed left at (700, 318)
Screenshot: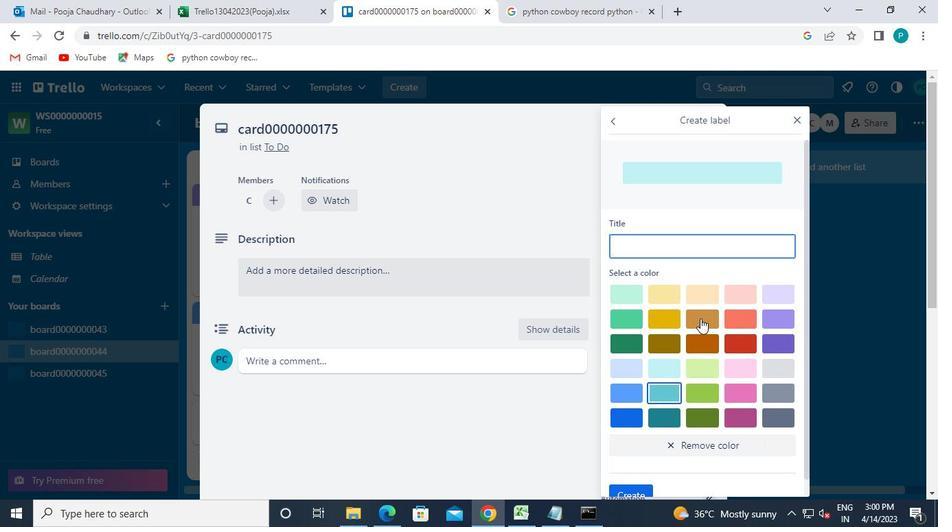 
Action: Mouse moved to (661, 248)
Screenshot: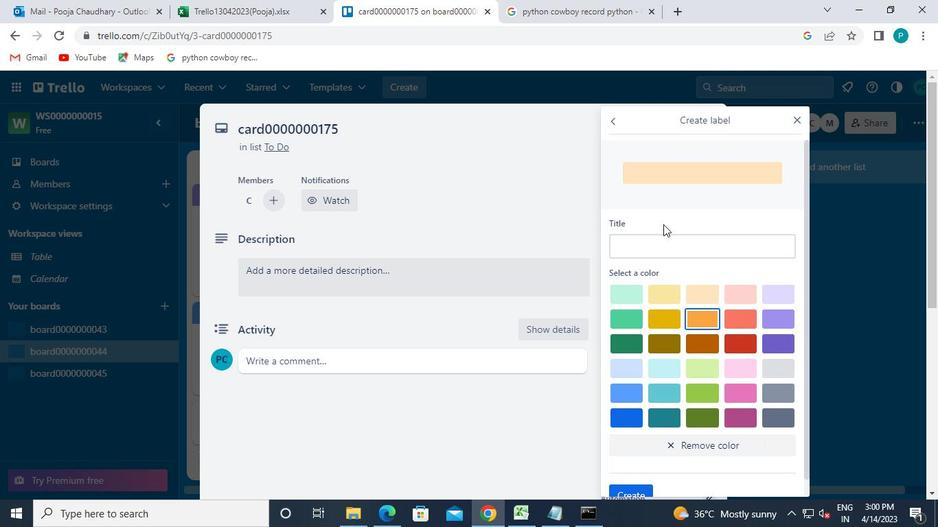 
Action: Mouse pressed left at (661, 248)
Screenshot: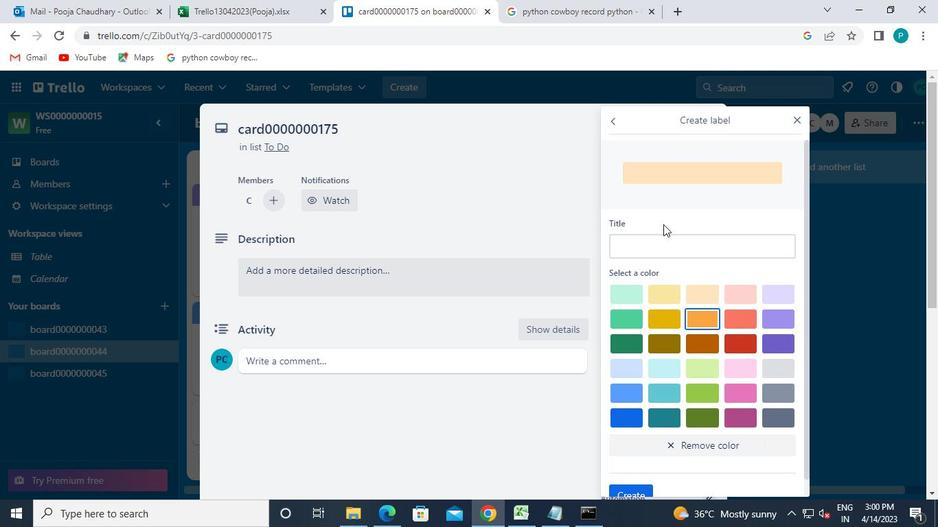 
Action: Keyboard l
Screenshot: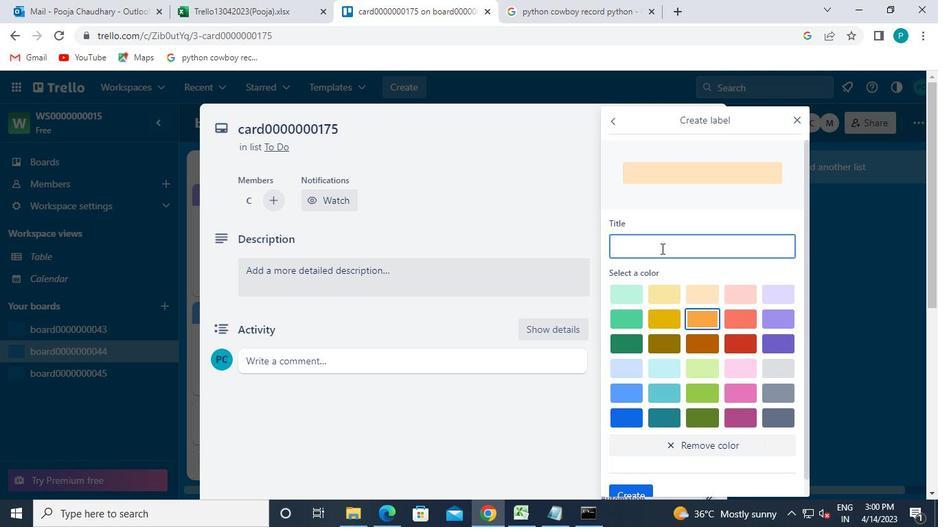 
Action: Keyboard a
Screenshot: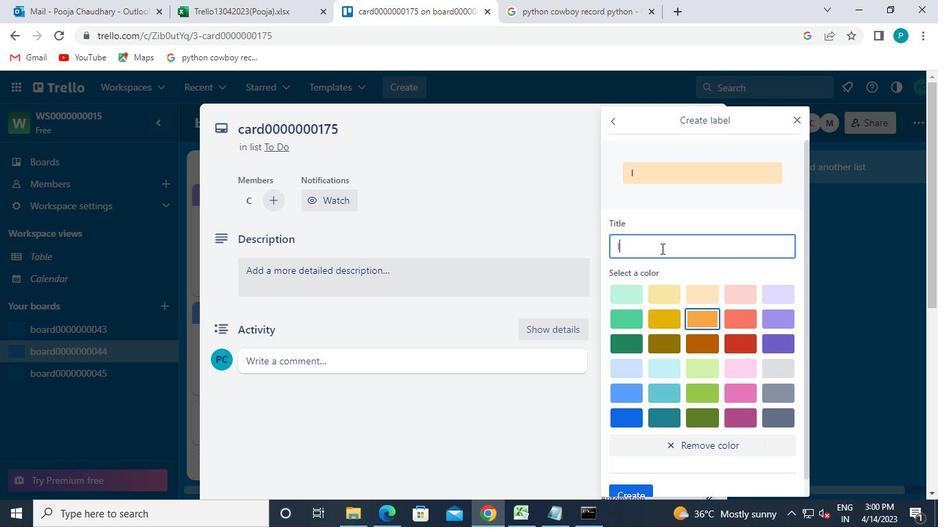 
Action: Keyboard b
Screenshot: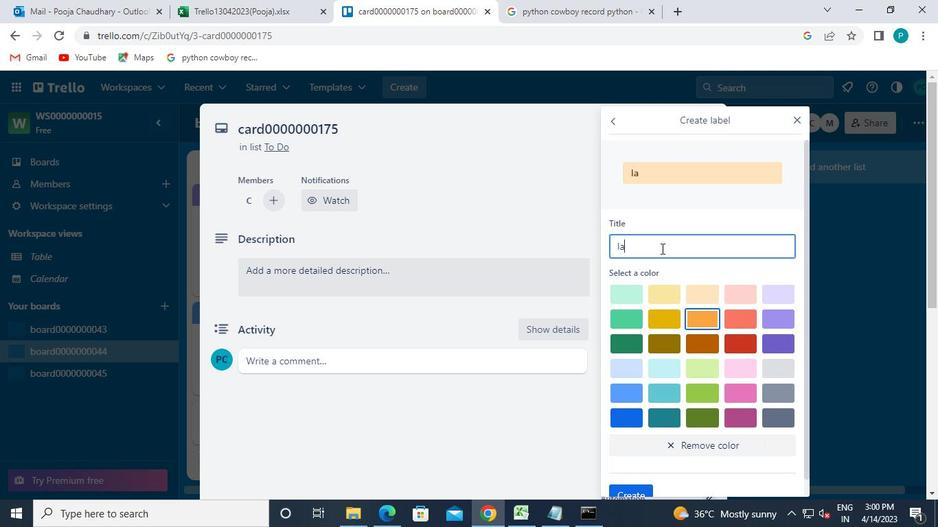 
Action: Keyboard e
Screenshot: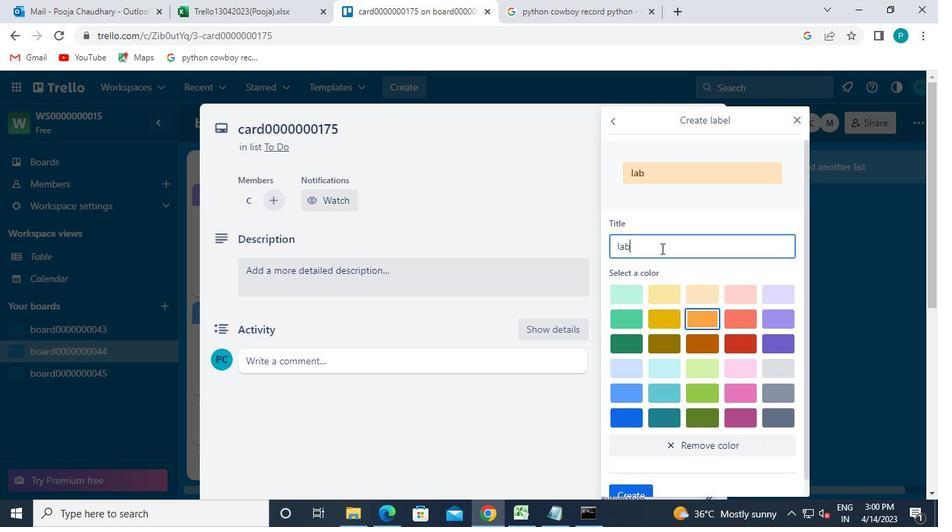 
Action: Keyboard l
Screenshot: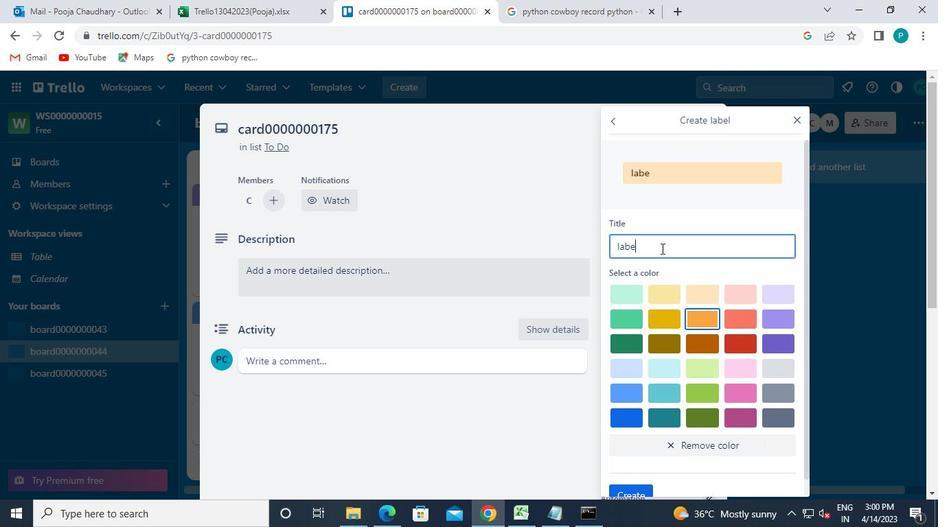 
Action: Keyboard 0
Screenshot: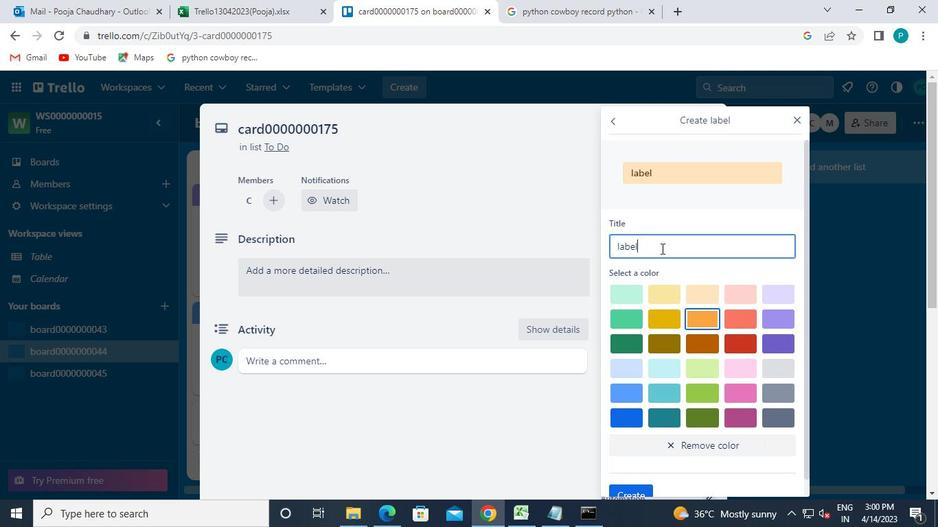 
Action: Keyboard 0
Screenshot: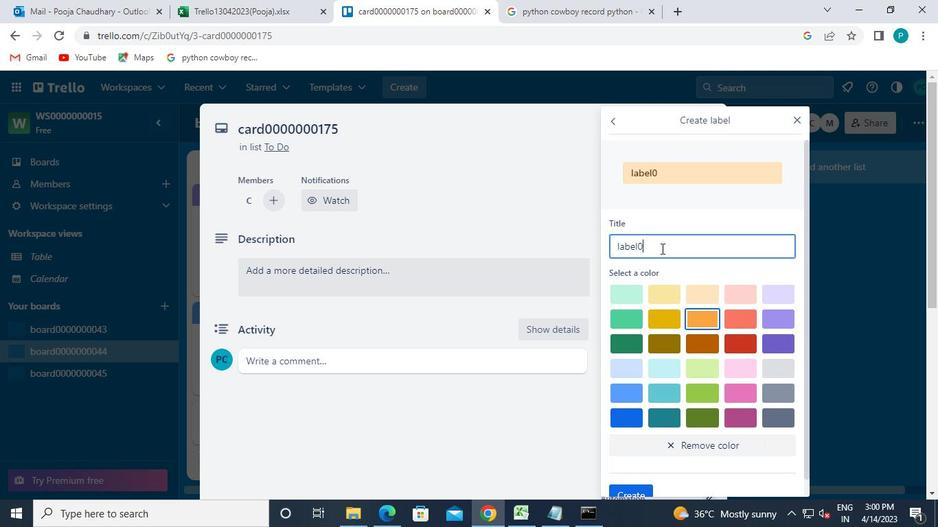 
Action: Keyboard 0
Screenshot: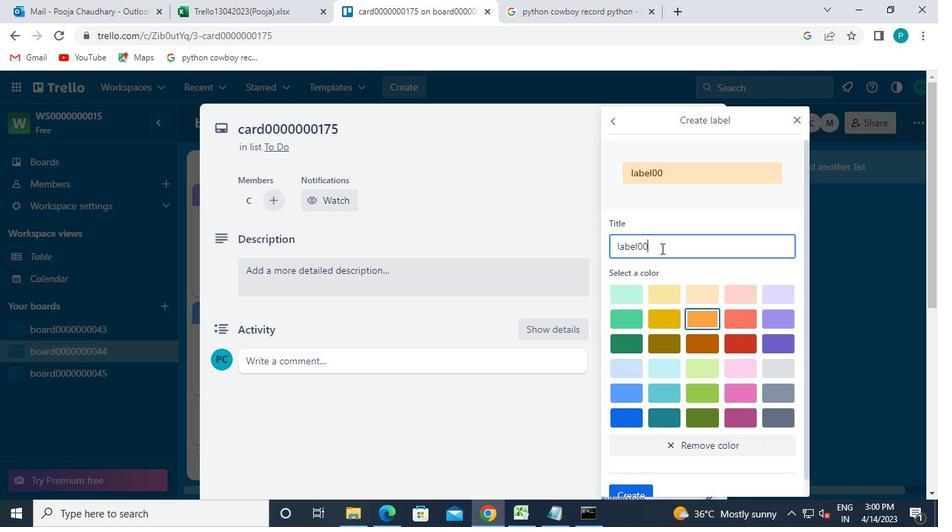 
Action: Keyboard 0
Screenshot: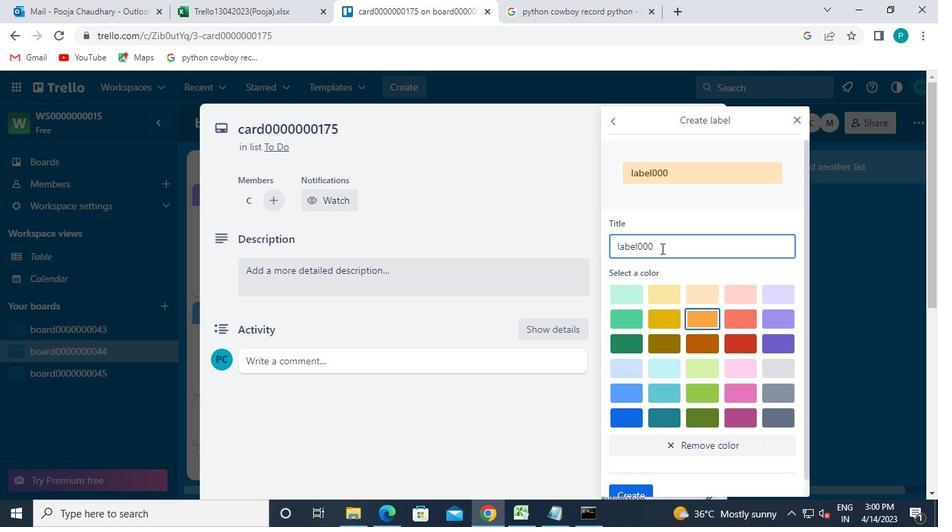 
Action: Keyboard 0
Screenshot: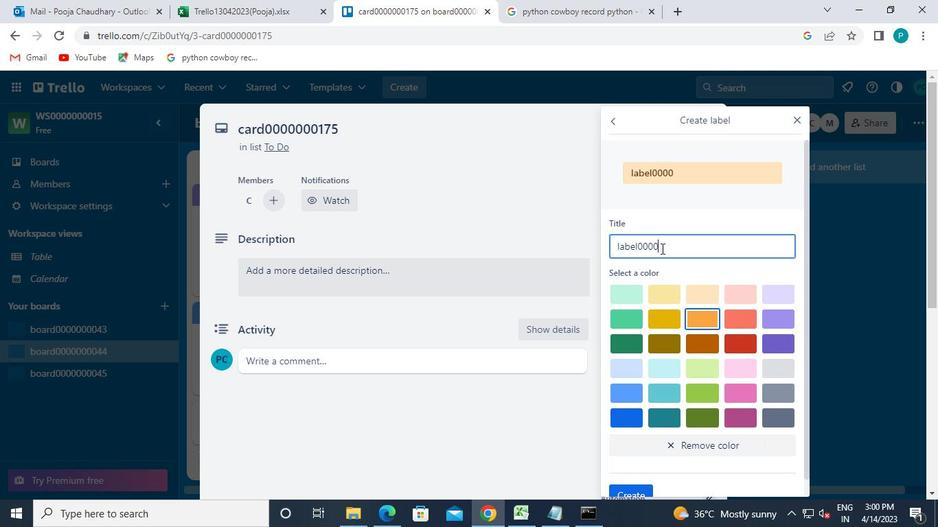 
Action: Keyboard 0
Screenshot: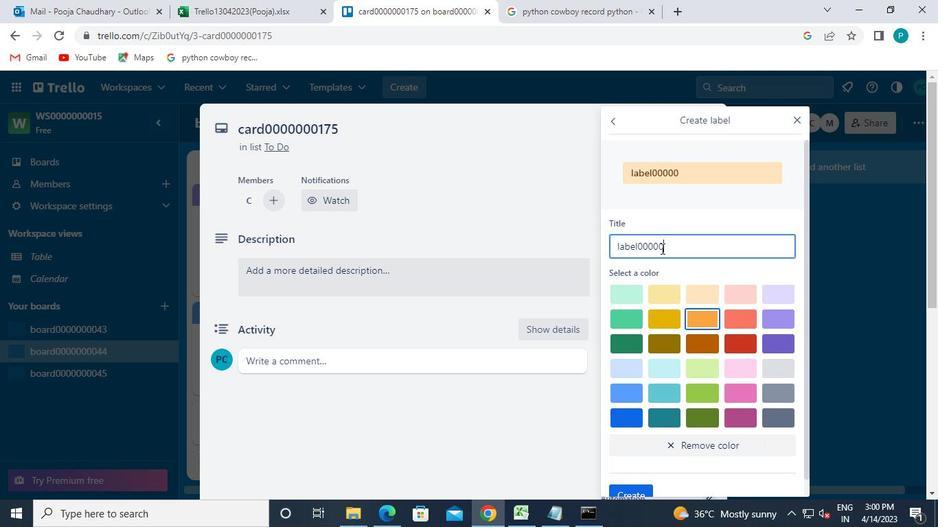 
Action: Keyboard 0
Screenshot: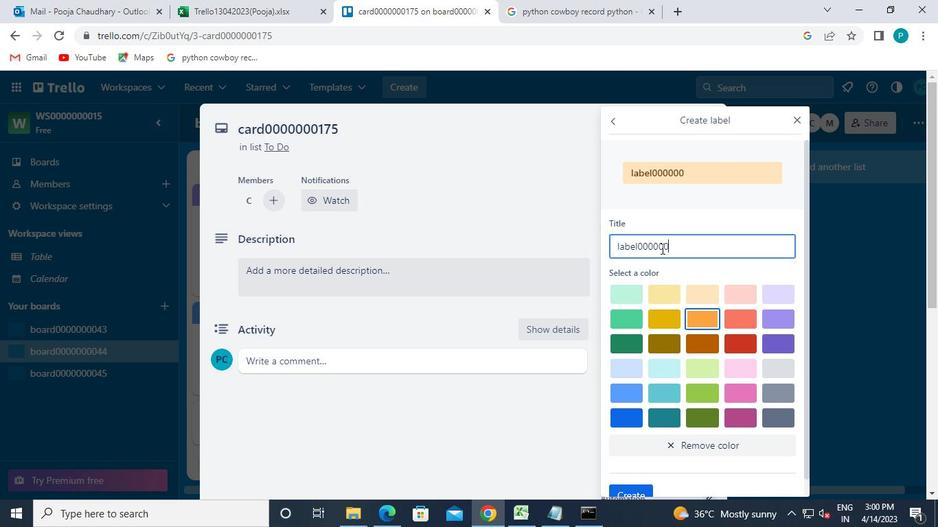 
Action: Keyboard 1
Screenshot: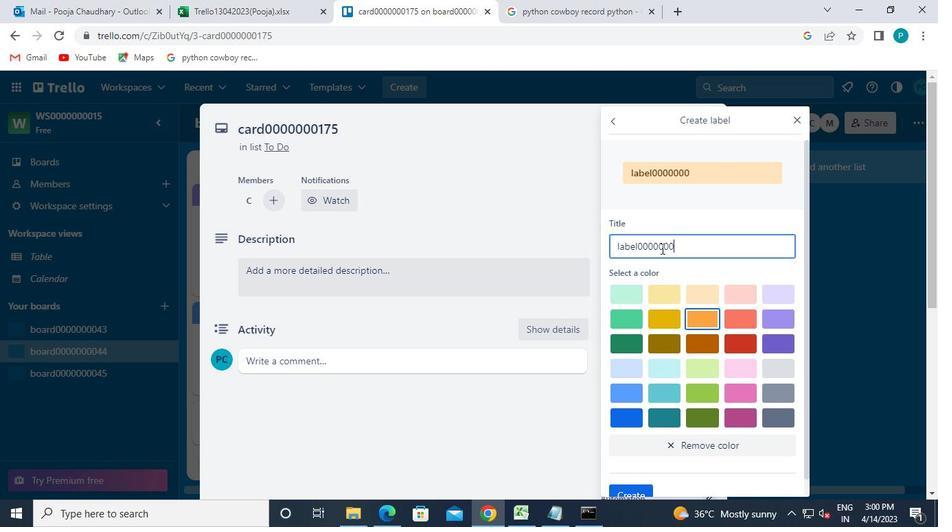 
Action: Keyboard 7
Screenshot: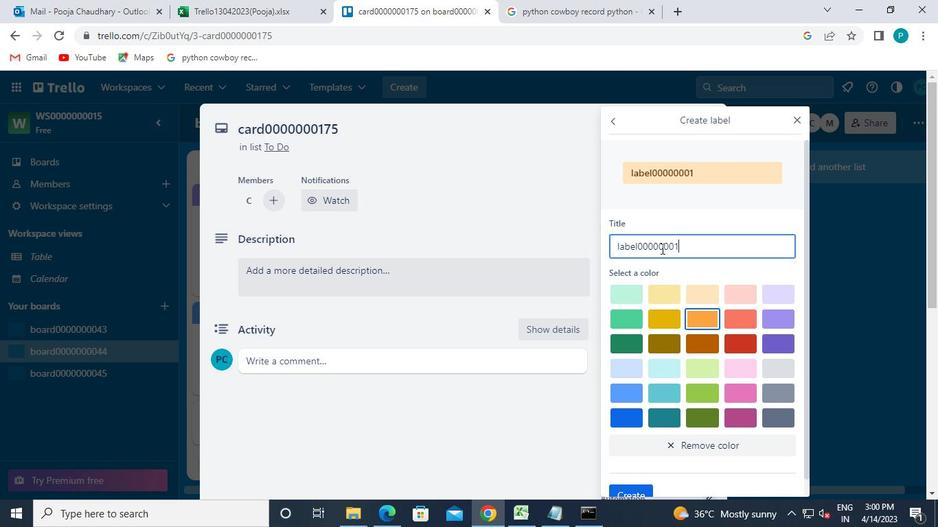 
Action: Keyboard 5
Screenshot: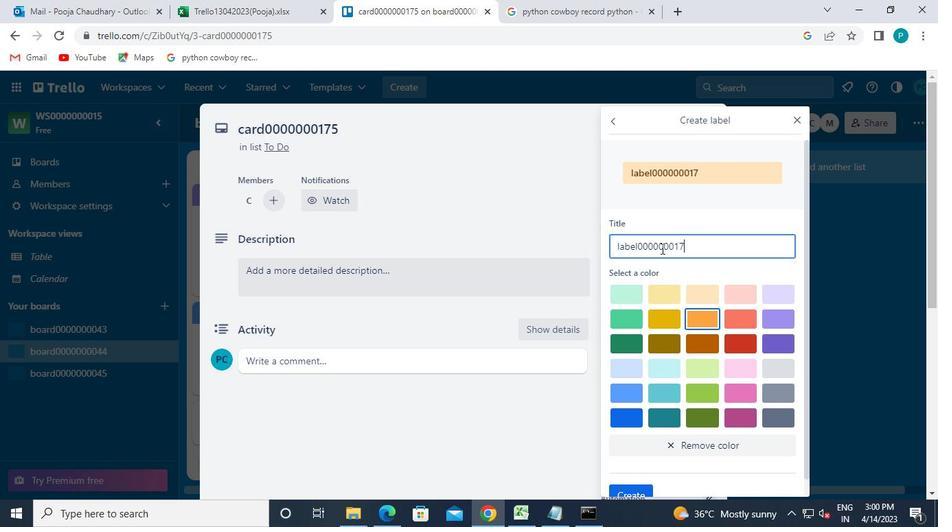 
Action: Mouse moved to (634, 472)
Screenshot: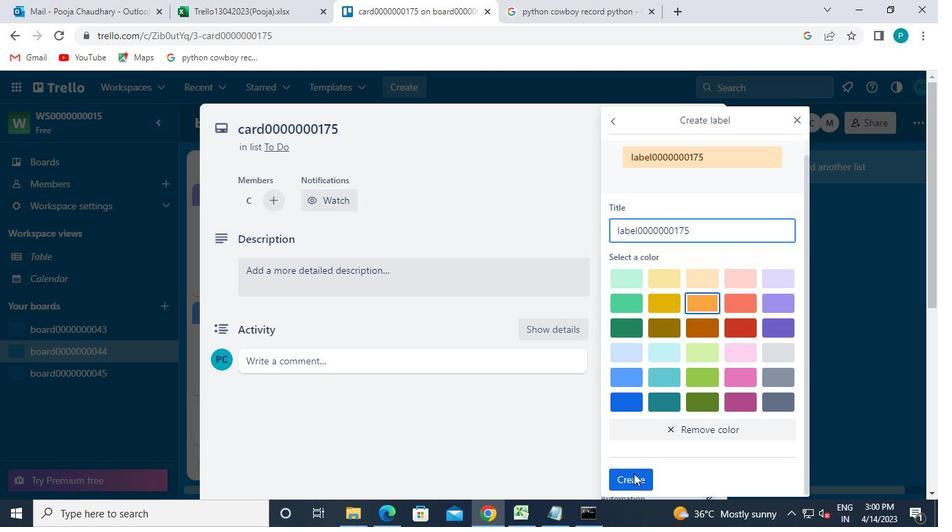 
Action: Mouse pressed left at (634, 472)
Screenshot: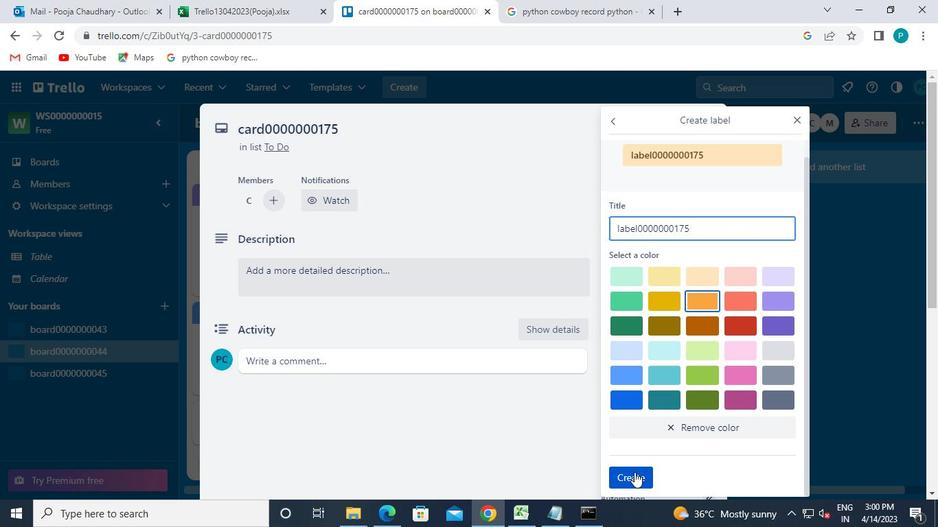 
Action: Mouse moved to (796, 118)
Screenshot: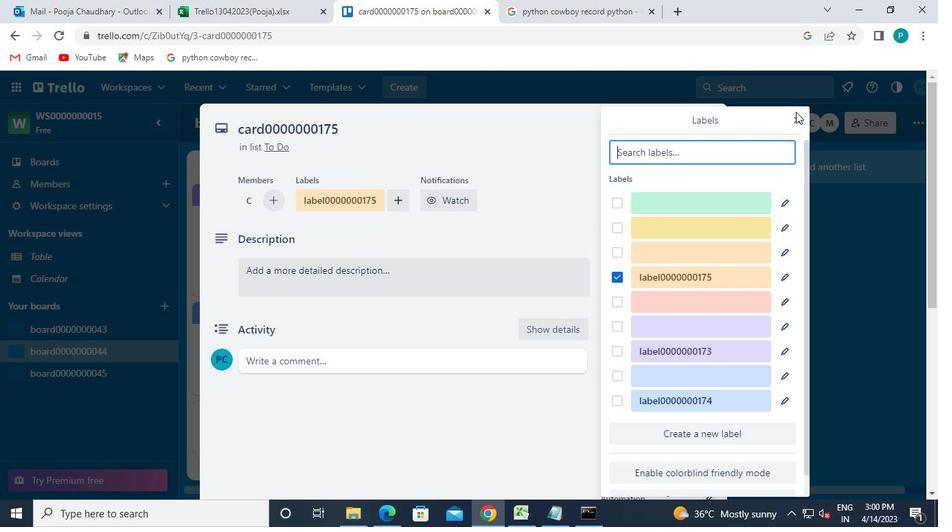 
Action: Mouse pressed left at (796, 118)
Screenshot: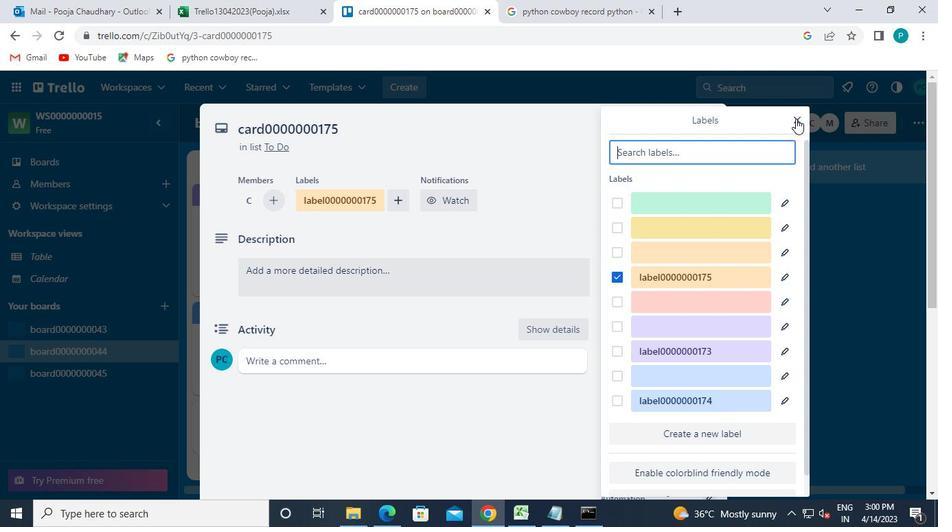 
Action: Mouse moved to (664, 298)
Screenshot: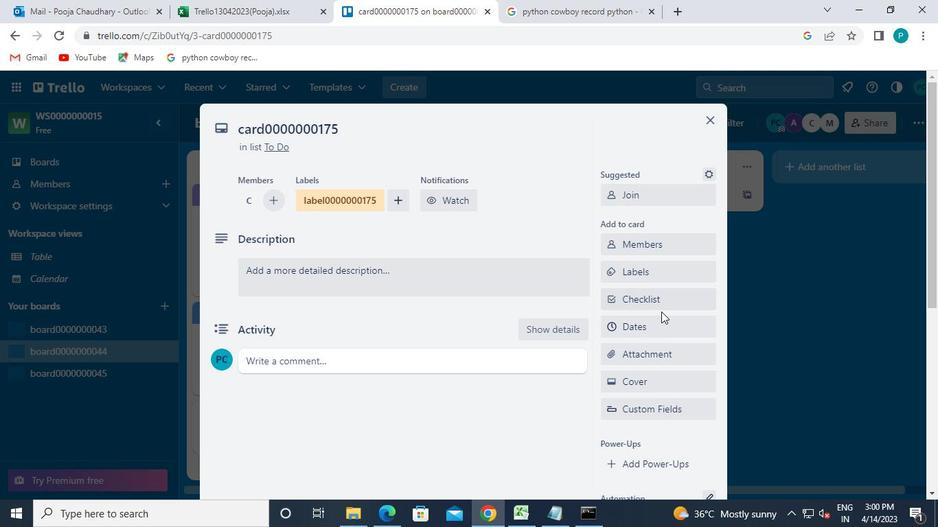 
Action: Mouse pressed left at (664, 298)
Screenshot: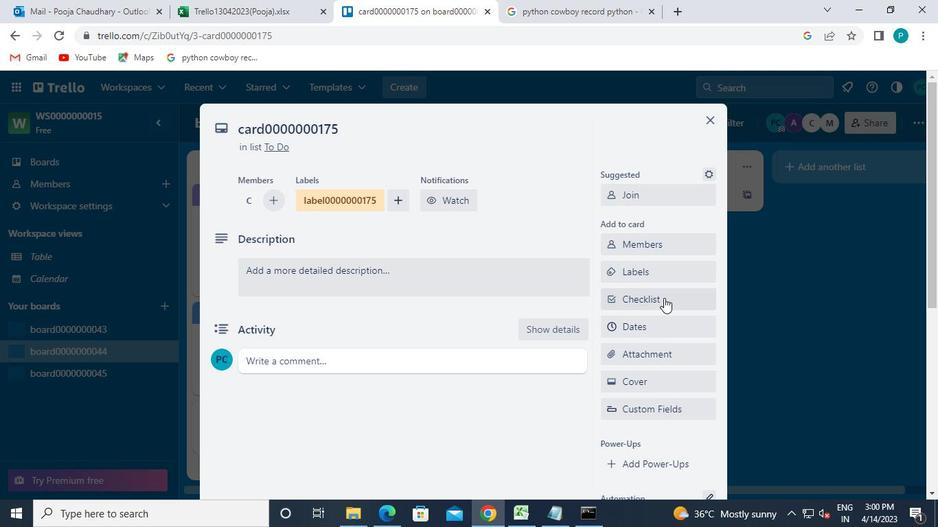 
Action: Mouse moved to (647, 385)
Screenshot: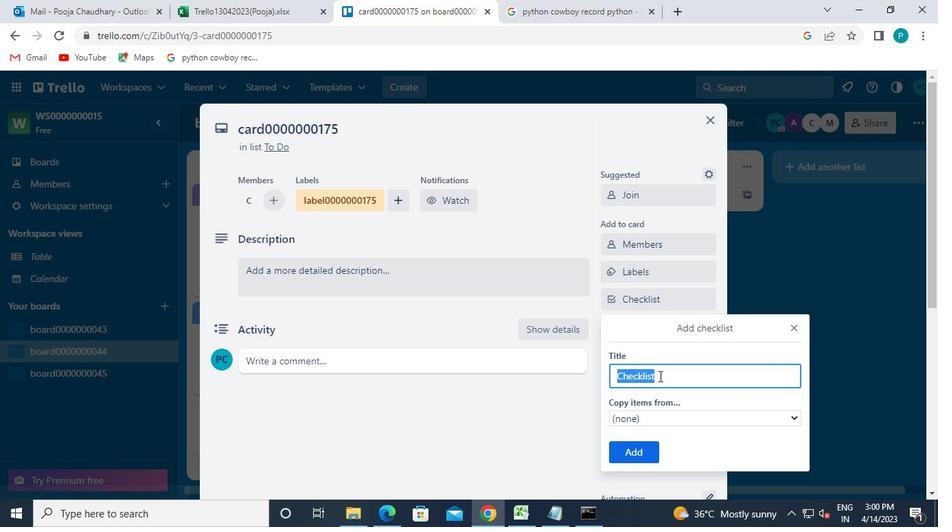 
Action: Keyboard Key.caps_lock
Screenshot: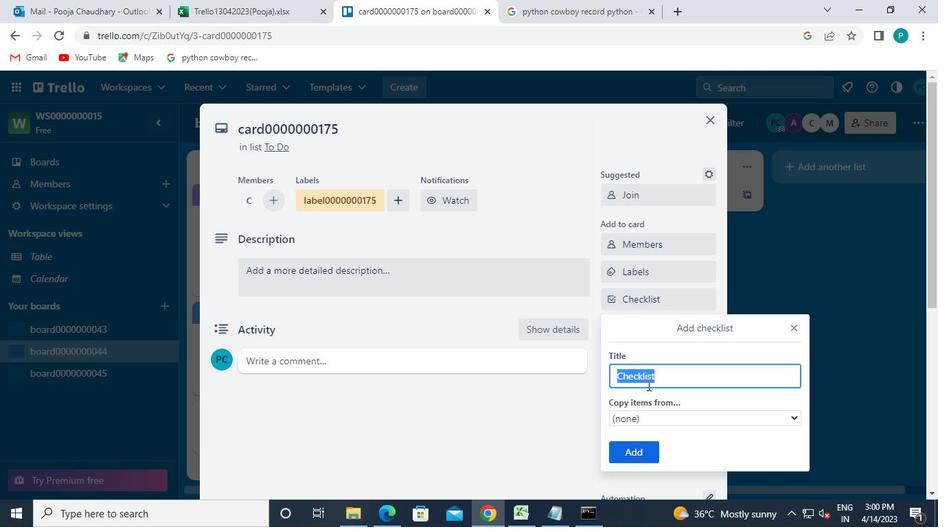 
Action: Keyboard c
Screenshot: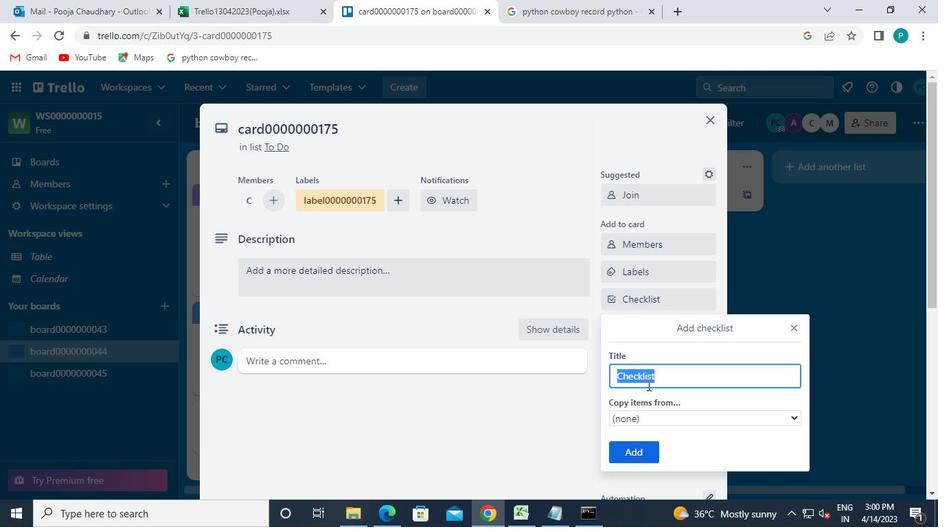 
Action: Keyboard l
Screenshot: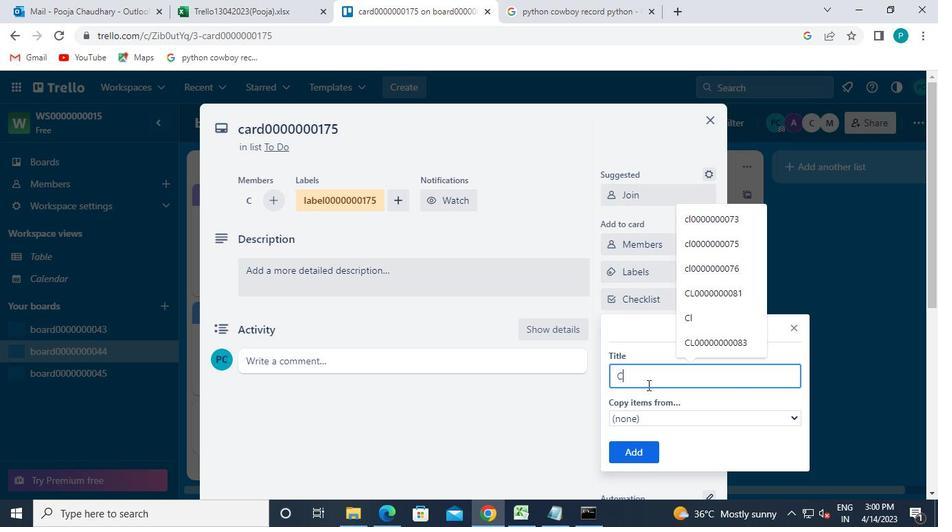 
Action: Keyboard 0
Screenshot: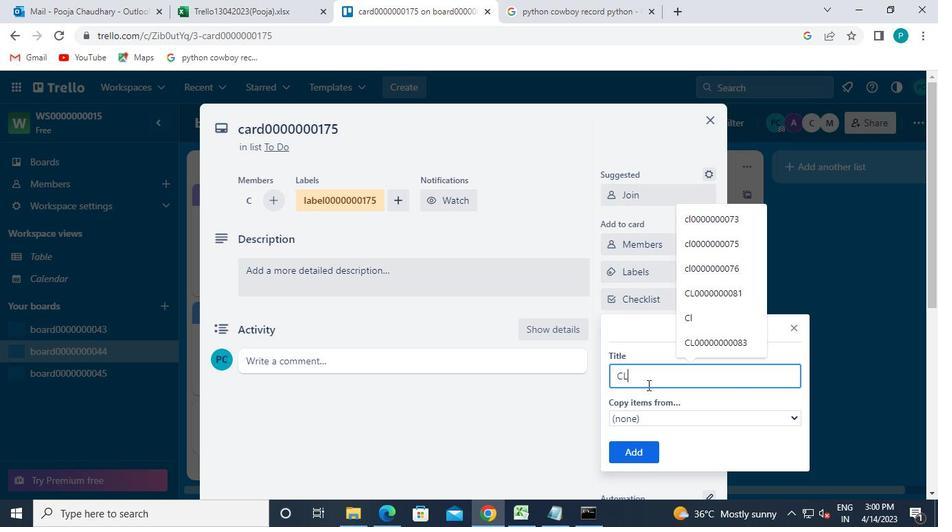 
Action: Keyboard 0
Screenshot: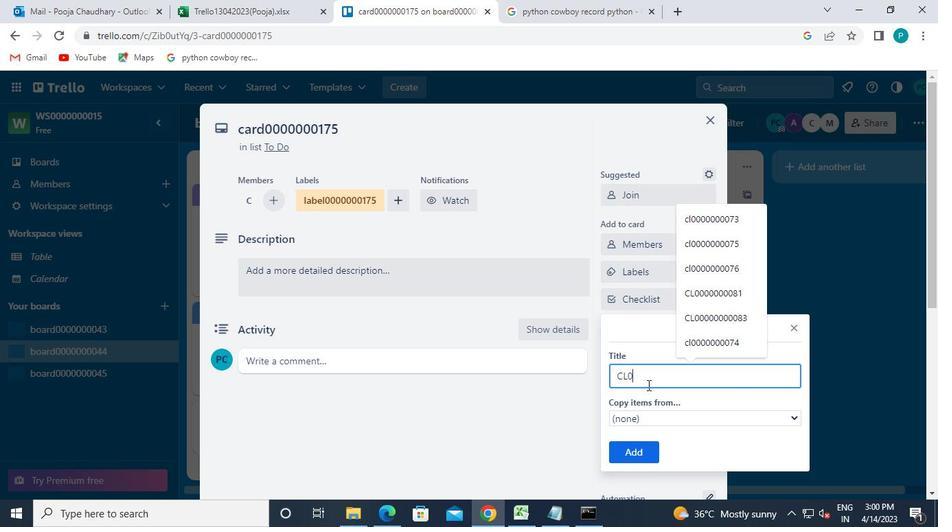 
Action: Keyboard 0
Screenshot: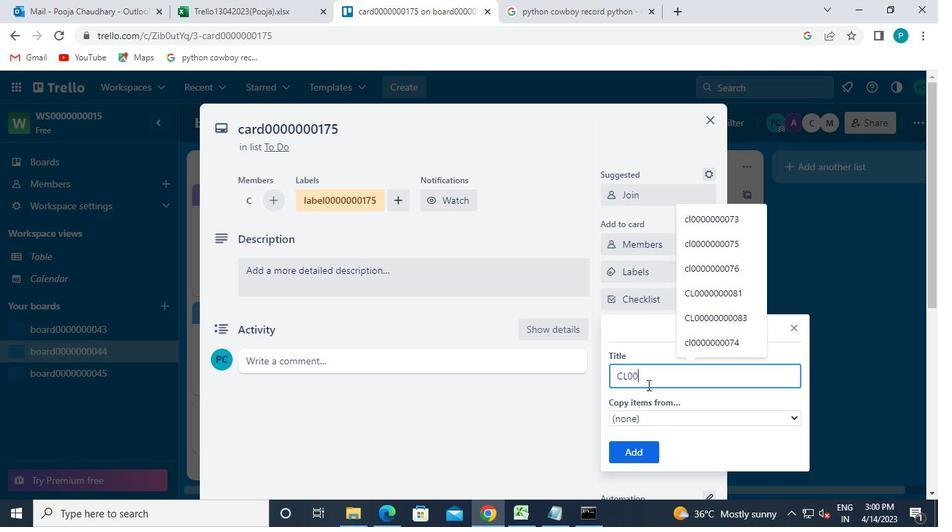 
Action: Keyboard 0
Screenshot: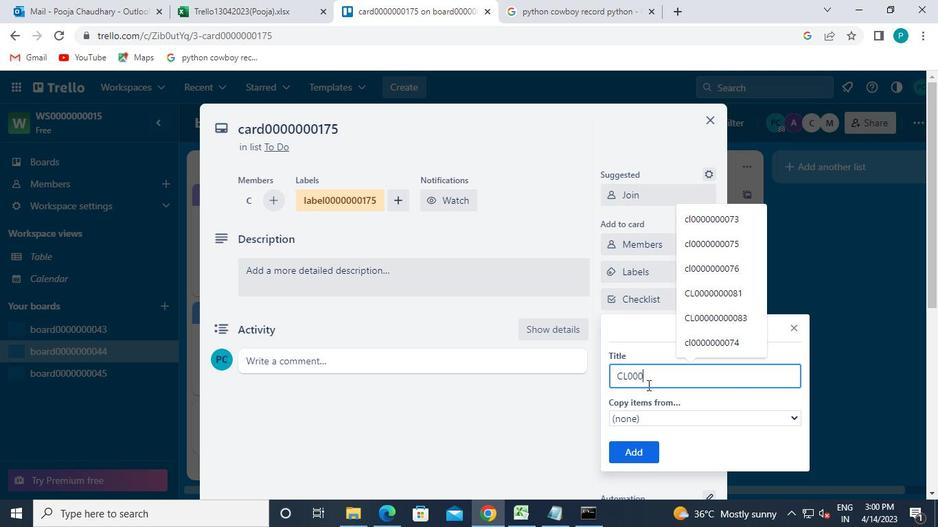 
Action: Keyboard 0
Screenshot: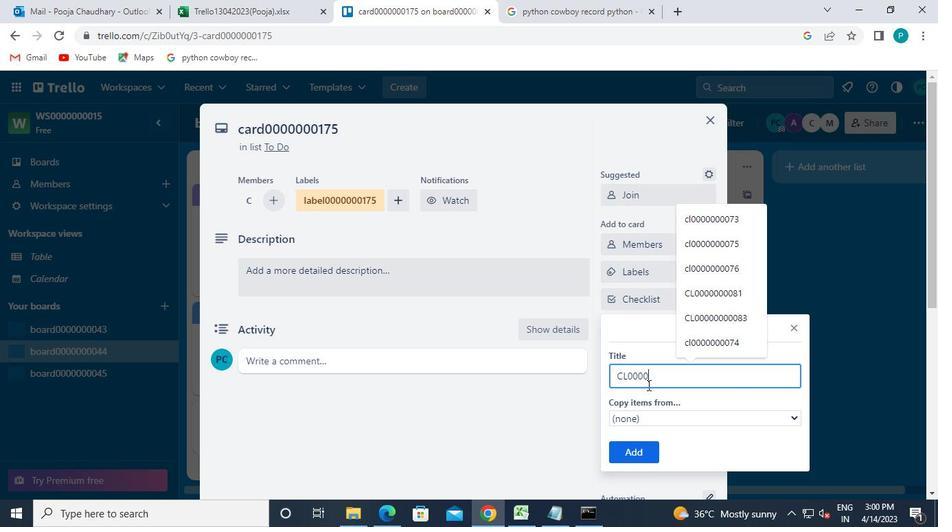 
Action: Keyboard 0
Screenshot: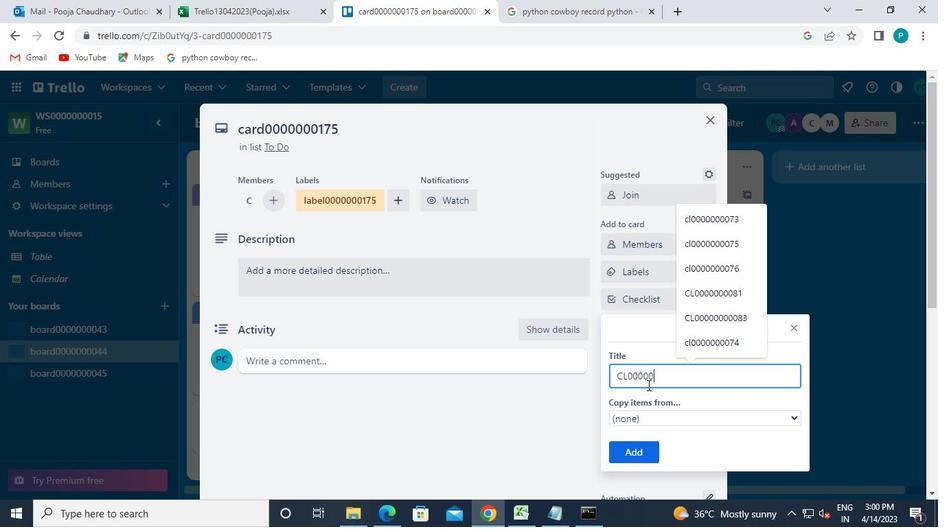 
Action: Keyboard 0
Screenshot: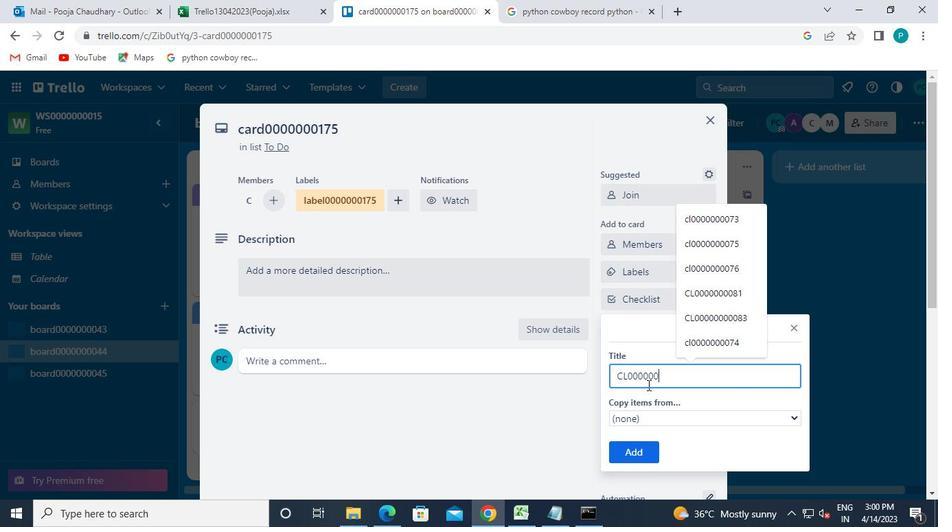 
Action: Keyboard 1
Screenshot: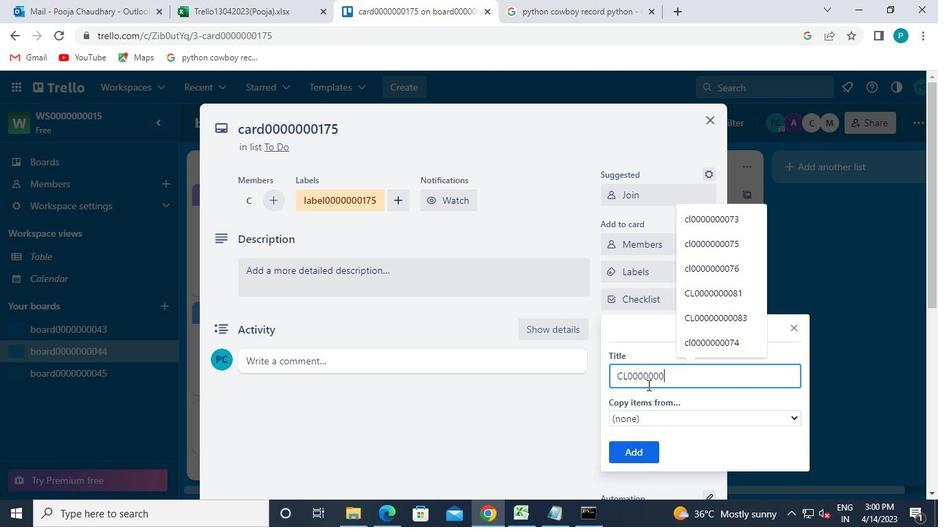 
Action: Keyboard 7
Screenshot: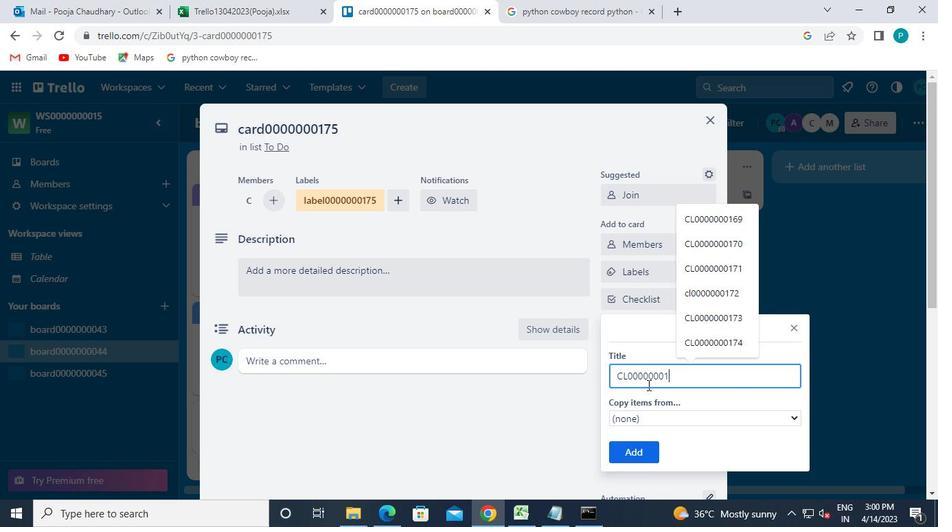 
Action: Keyboard 5
Screenshot: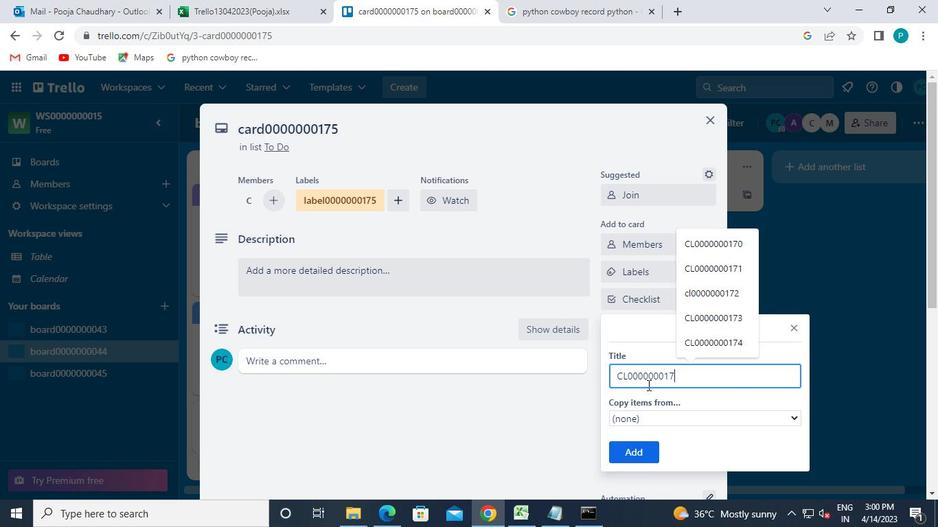 
Action: Mouse moved to (634, 450)
Screenshot: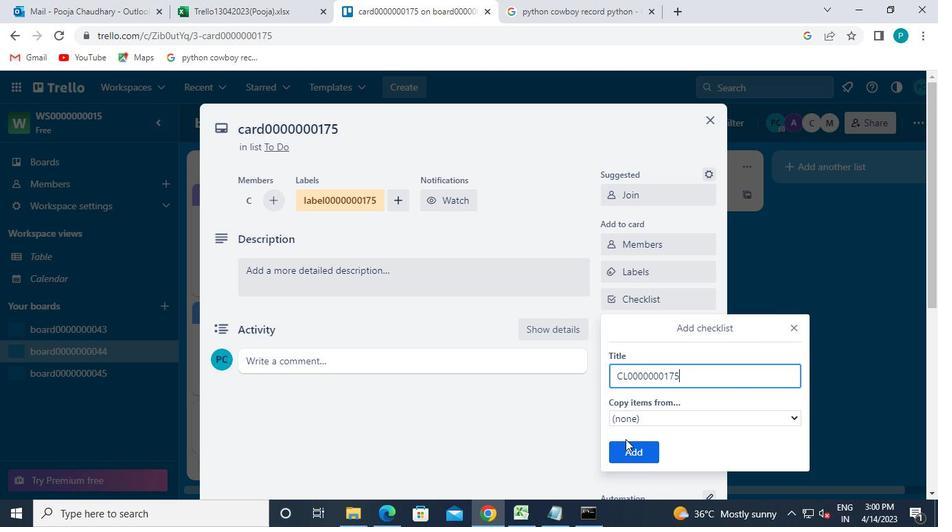 
Action: Mouse pressed left at (634, 450)
Screenshot: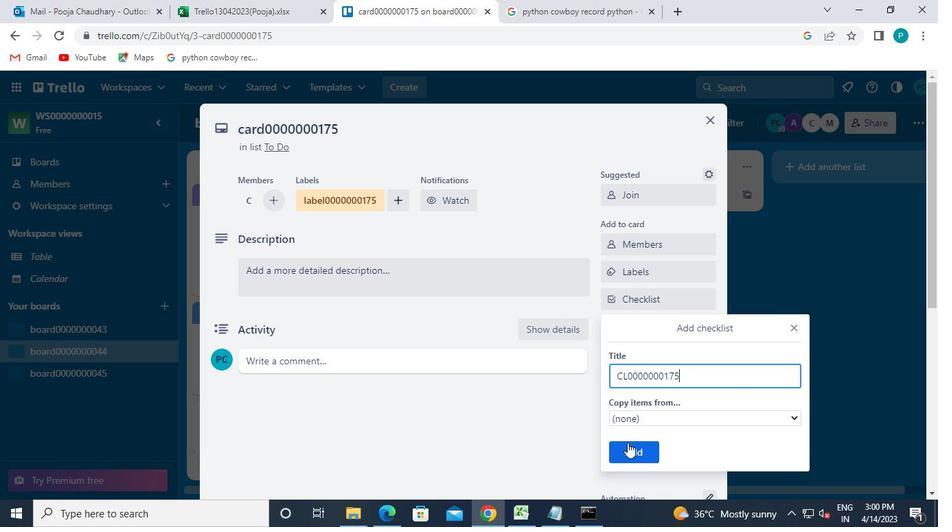 
Action: Mouse moved to (636, 325)
Screenshot: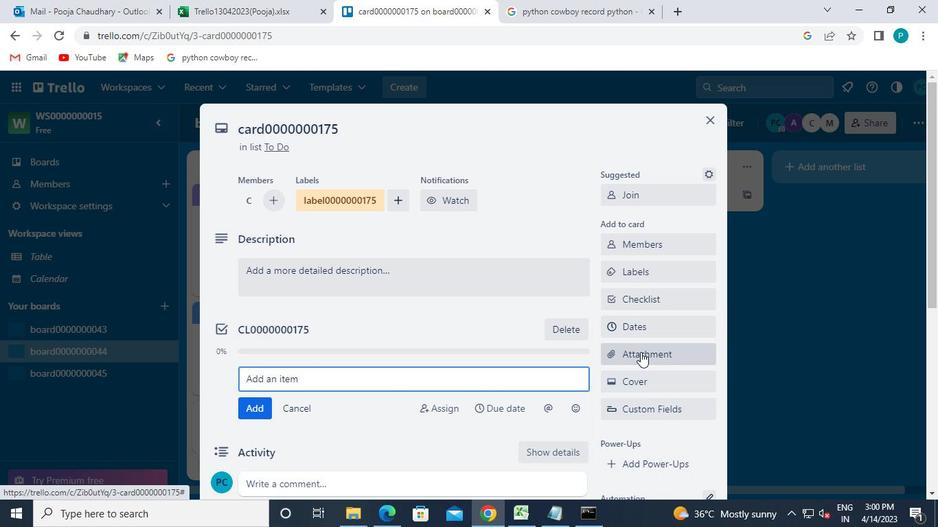 
Action: Mouse pressed left at (636, 325)
Screenshot: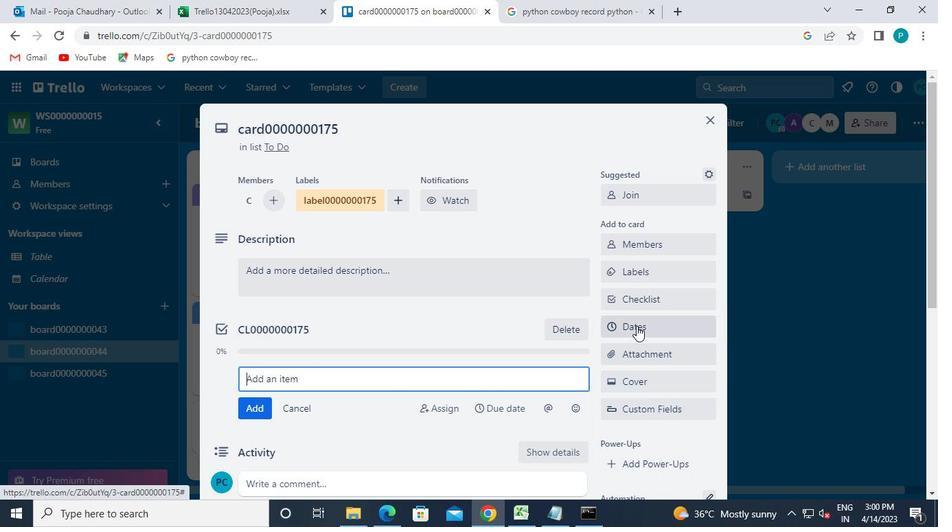 
Action: Mouse moved to (611, 368)
Screenshot: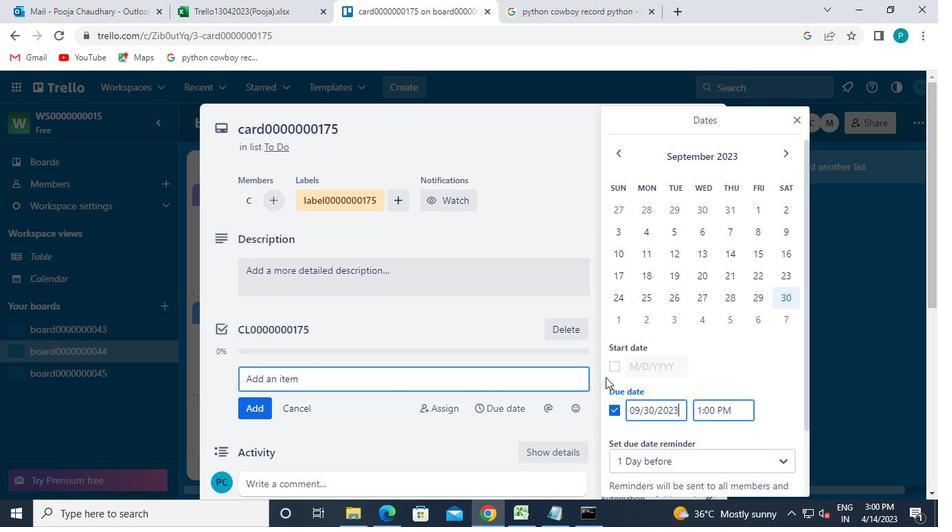 
Action: Mouse pressed left at (611, 368)
Screenshot: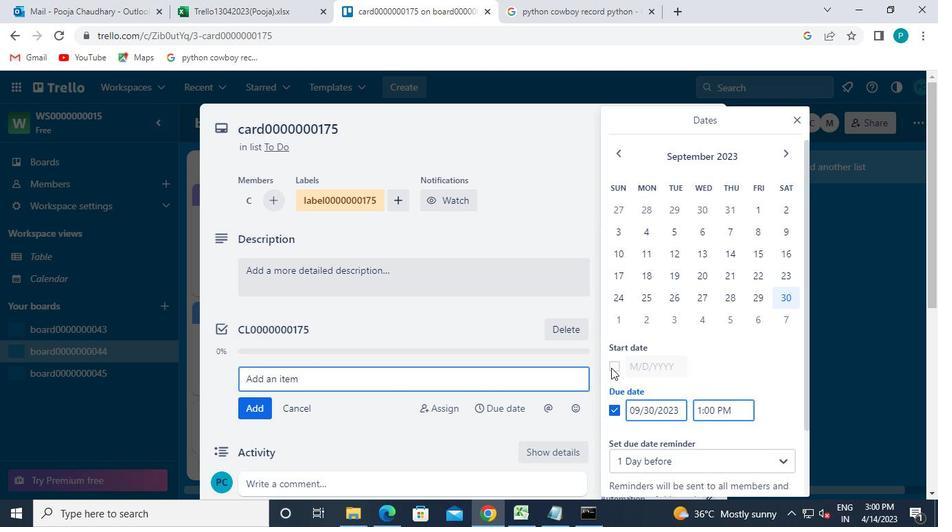 
Action: Mouse moved to (779, 149)
Screenshot: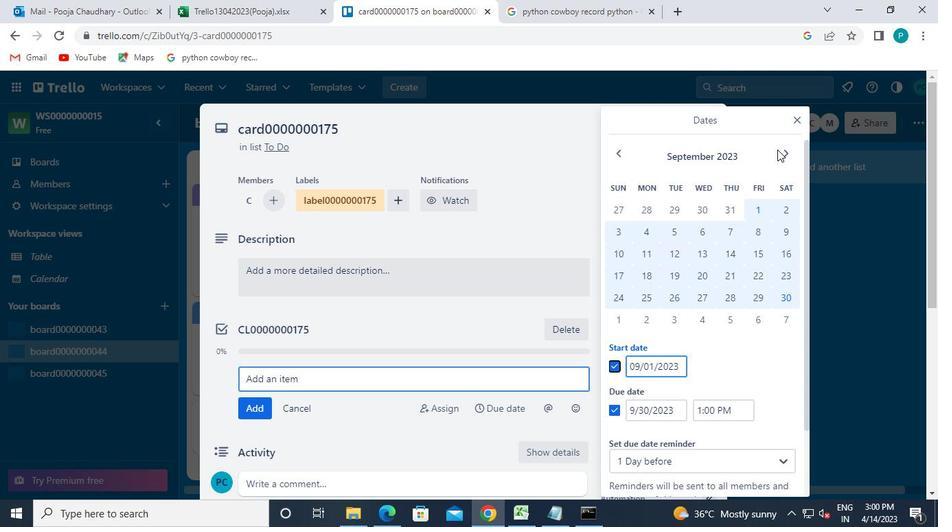 
Action: Mouse pressed left at (779, 149)
Screenshot: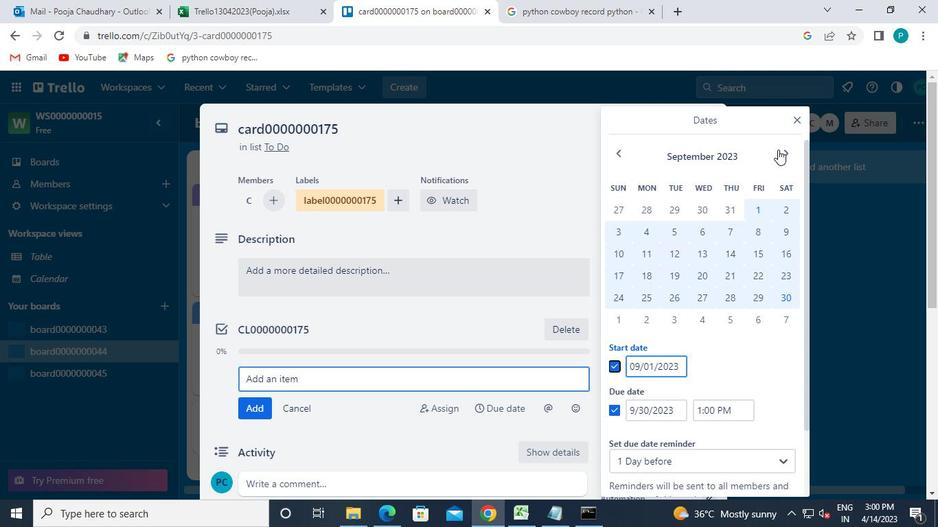 
Action: Mouse moved to (617, 206)
Screenshot: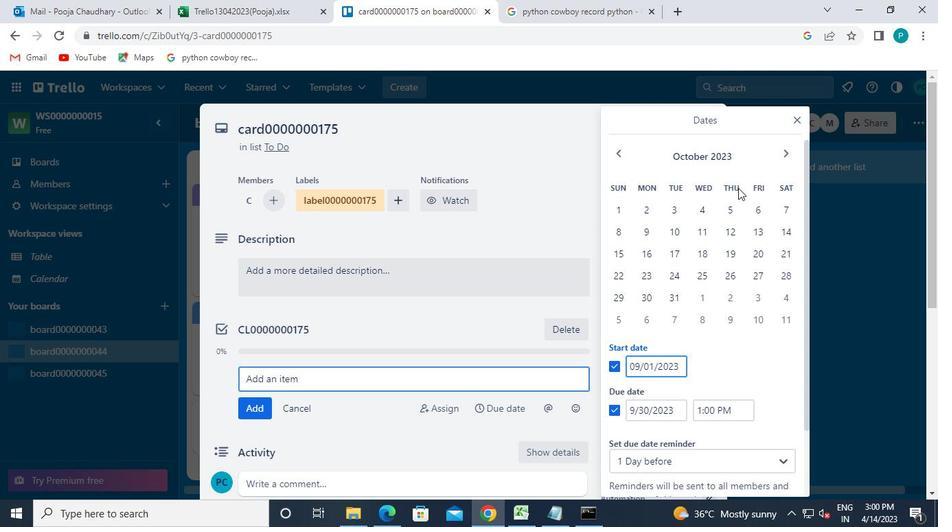 
Action: Mouse pressed left at (617, 206)
Screenshot: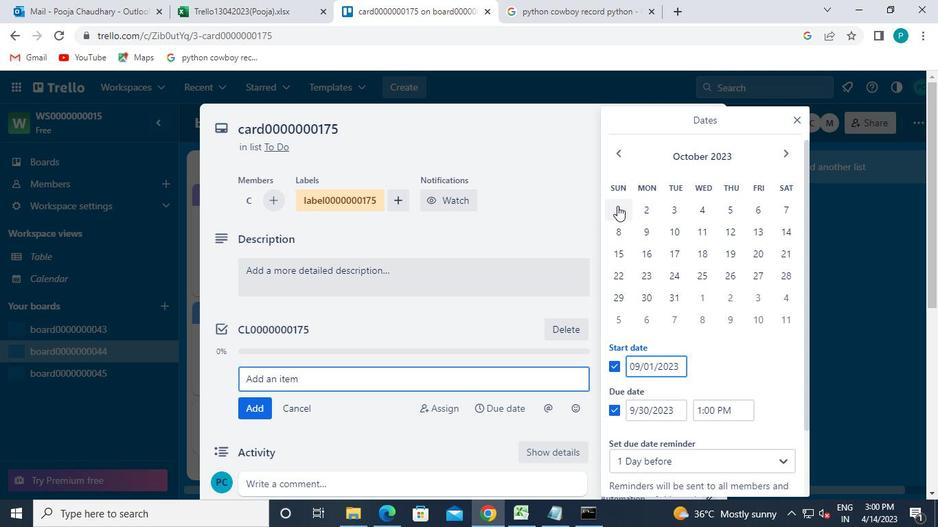 
Action: Mouse moved to (684, 298)
Screenshot: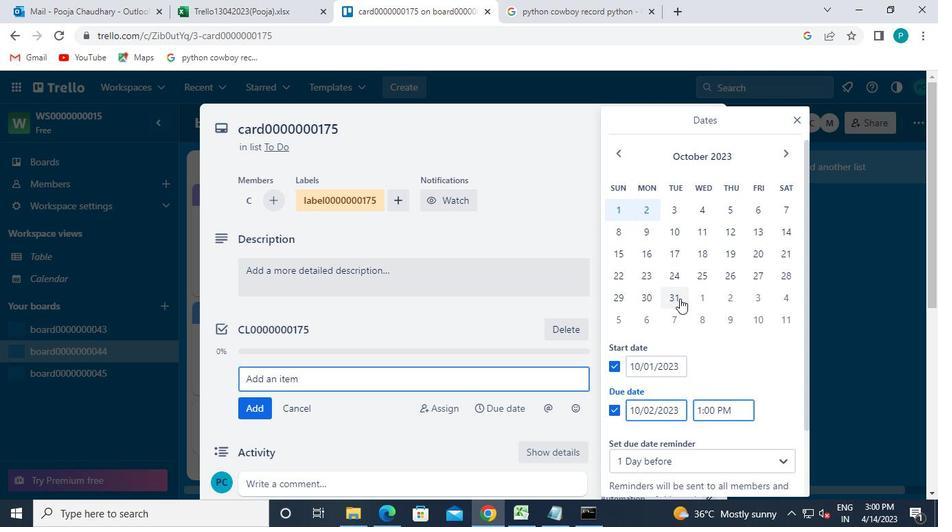 
Action: Mouse pressed left at (684, 298)
Screenshot: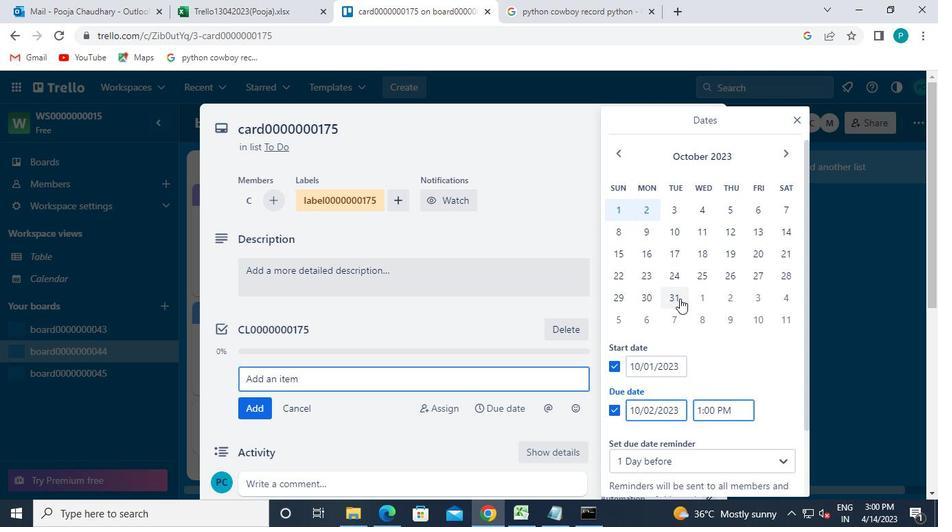 
Action: Mouse moved to (651, 440)
Screenshot: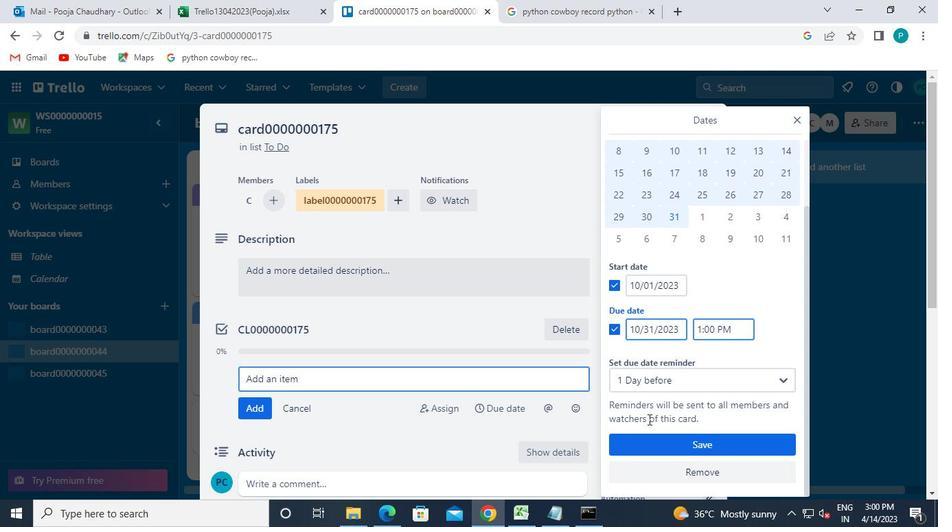 
Action: Mouse pressed left at (651, 440)
Screenshot: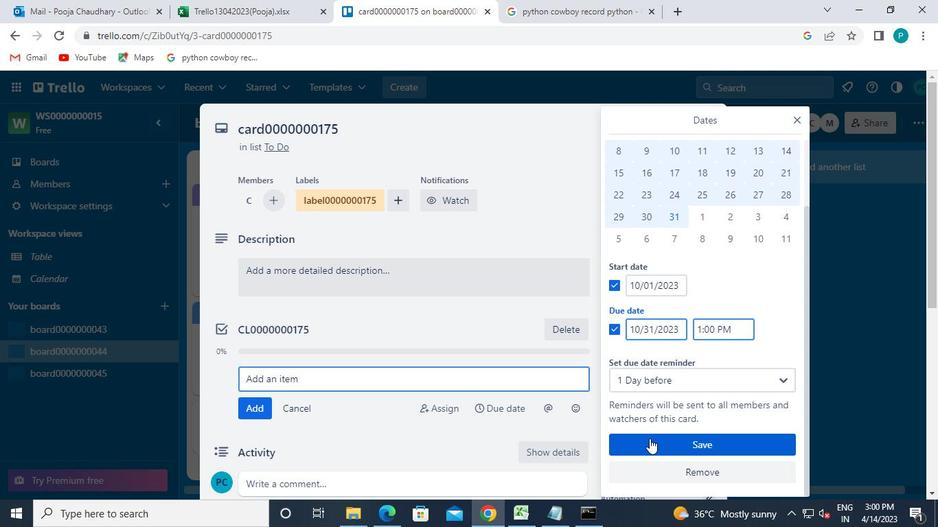 
Action: Mouse moved to (647, 418)
Screenshot: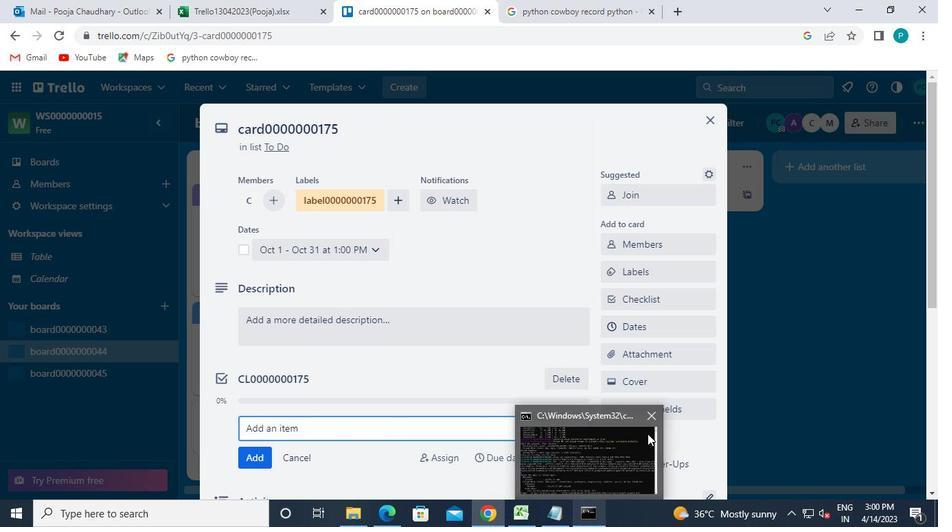 
Action: Mouse pressed left at (647, 418)
Screenshot: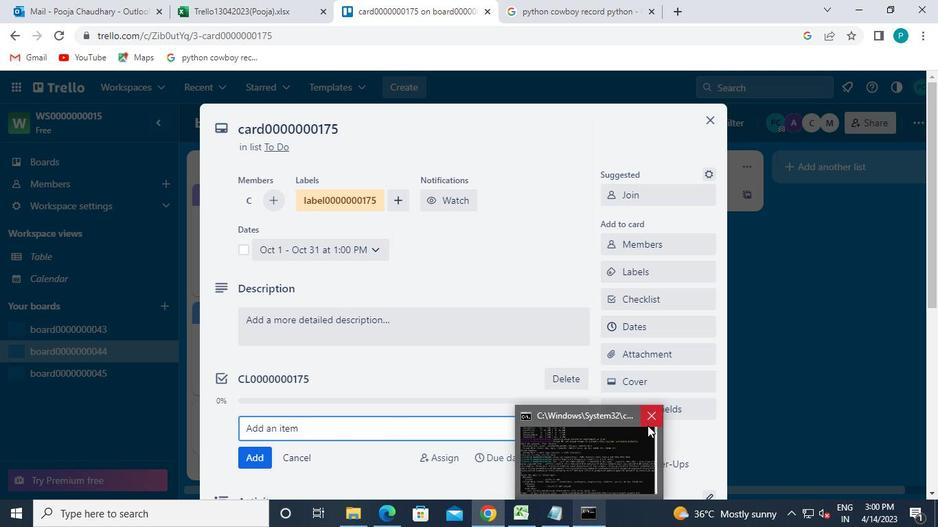 
